 Task: Create a due date automation trigger when advanced on, on the tuesday of the week before a card is due add fields without custom field "Resume" set to a date less than 1 days ago at 11:00 AM.
Action: Mouse moved to (1260, 93)
Screenshot: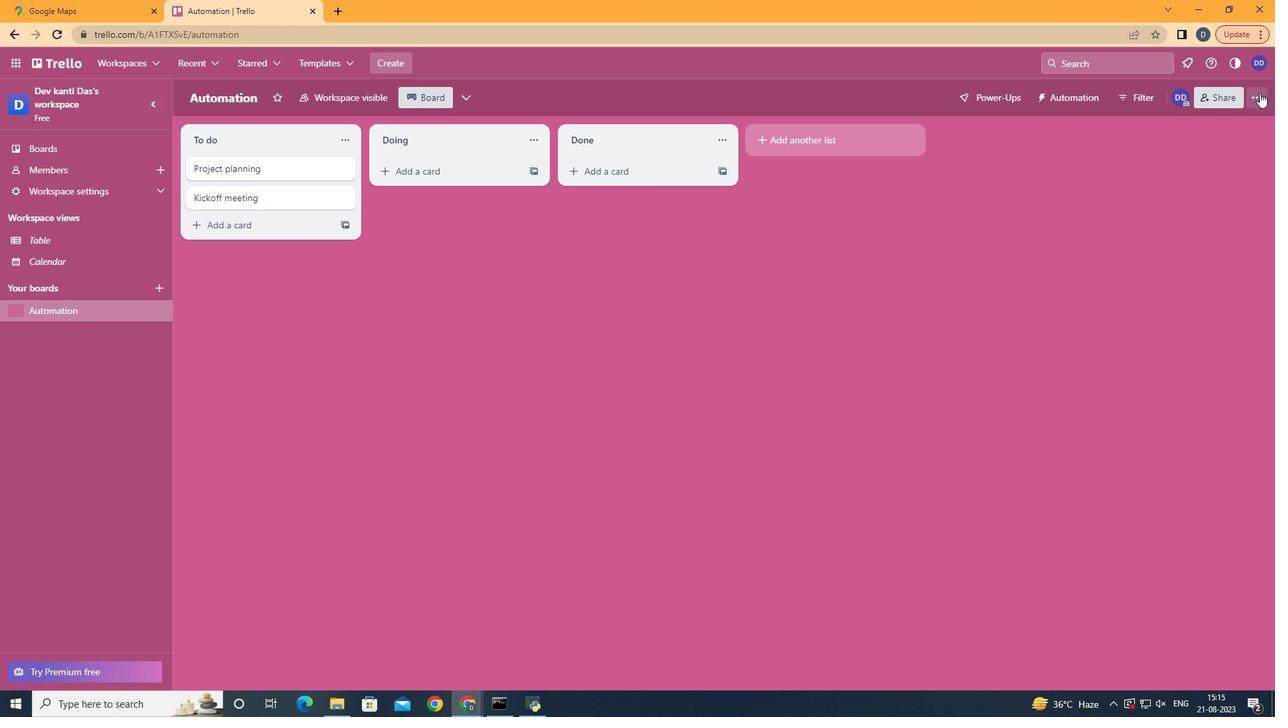 
Action: Mouse pressed left at (1260, 93)
Screenshot: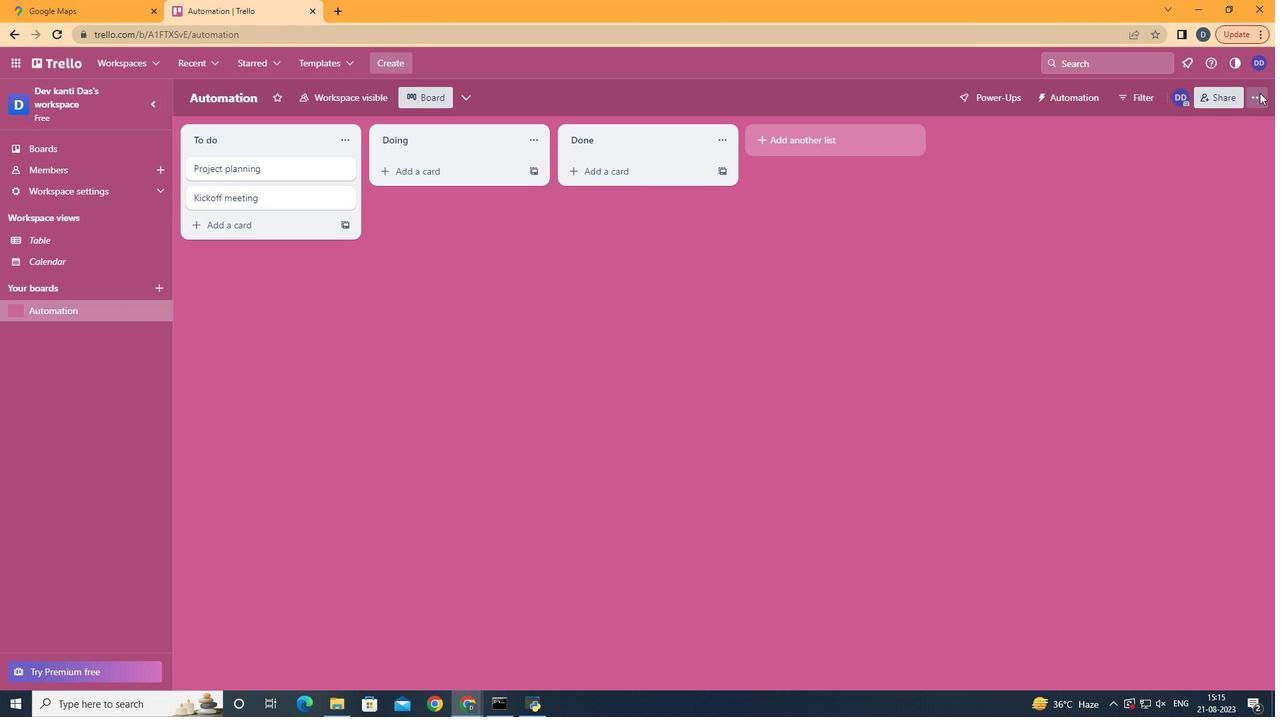 
Action: Mouse moved to (1118, 293)
Screenshot: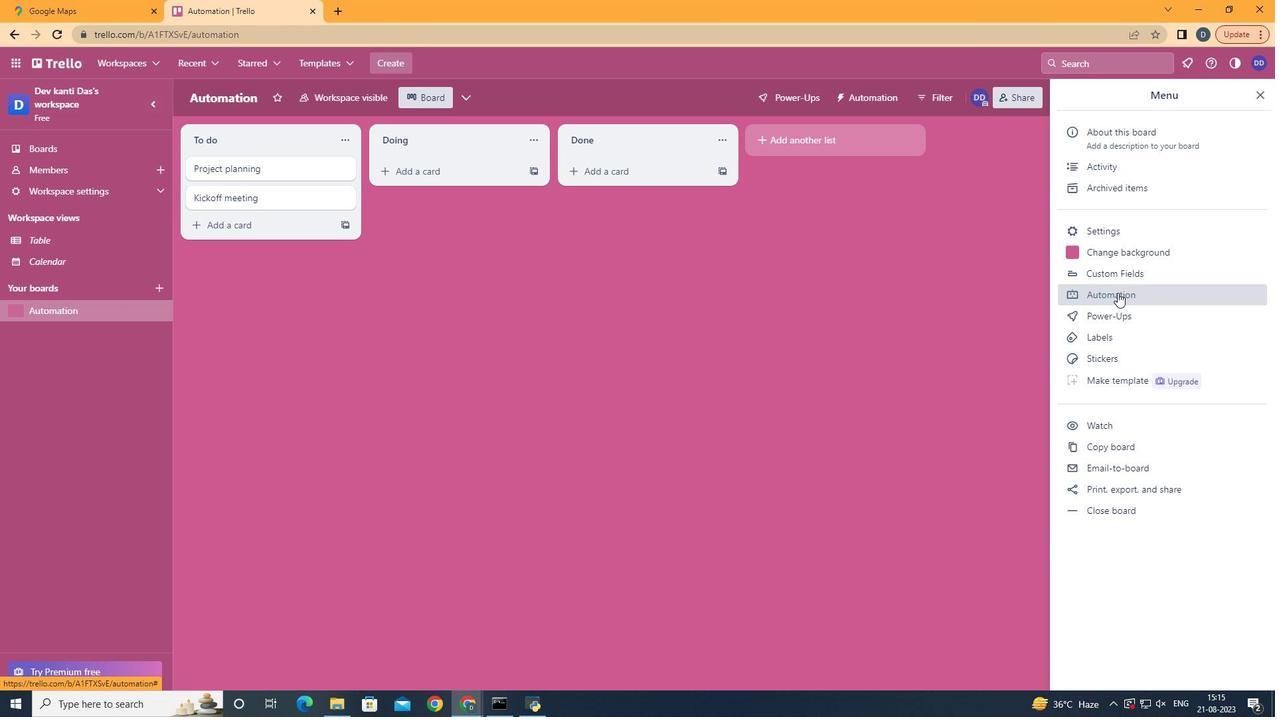 
Action: Mouse pressed left at (1118, 293)
Screenshot: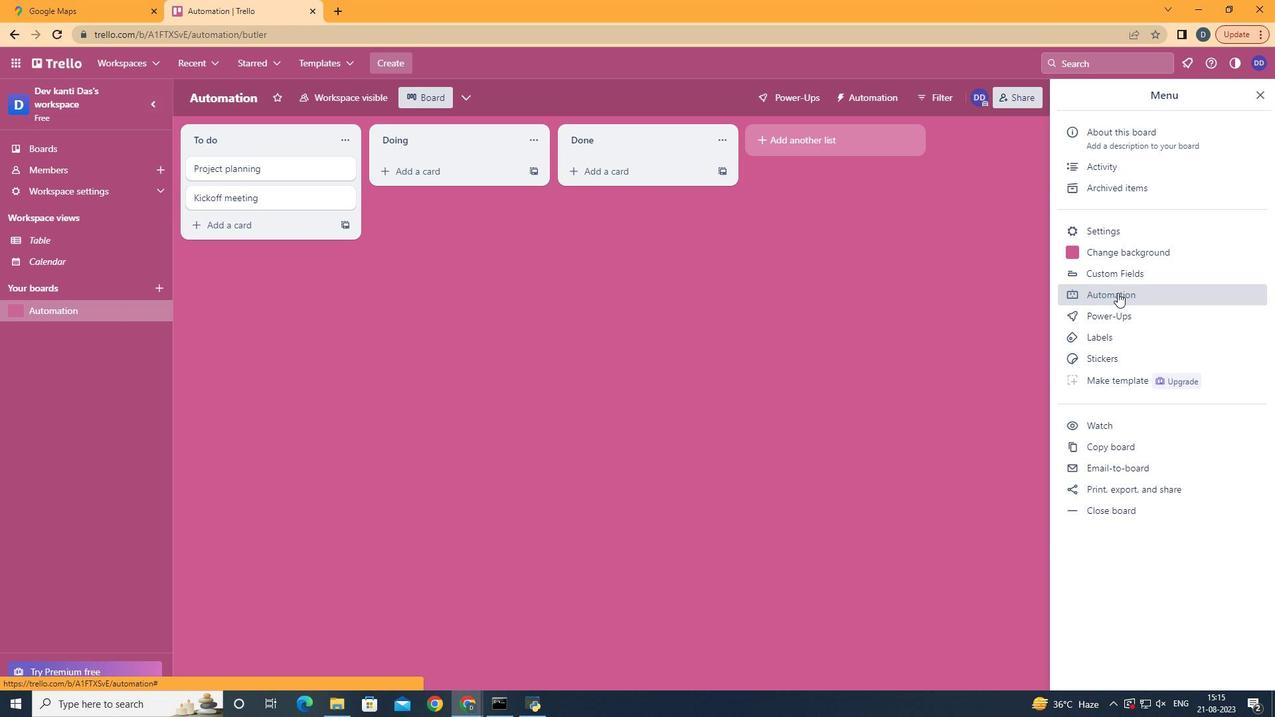 
Action: Mouse moved to (247, 267)
Screenshot: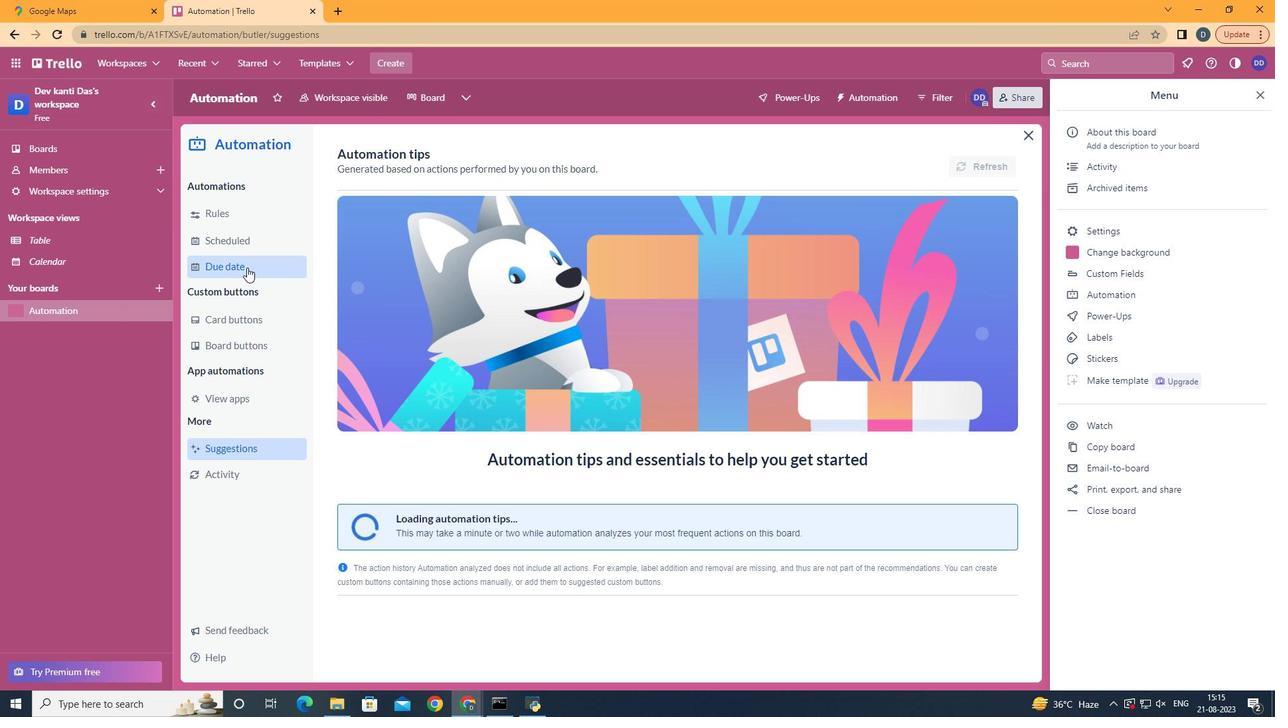 
Action: Mouse pressed left at (247, 267)
Screenshot: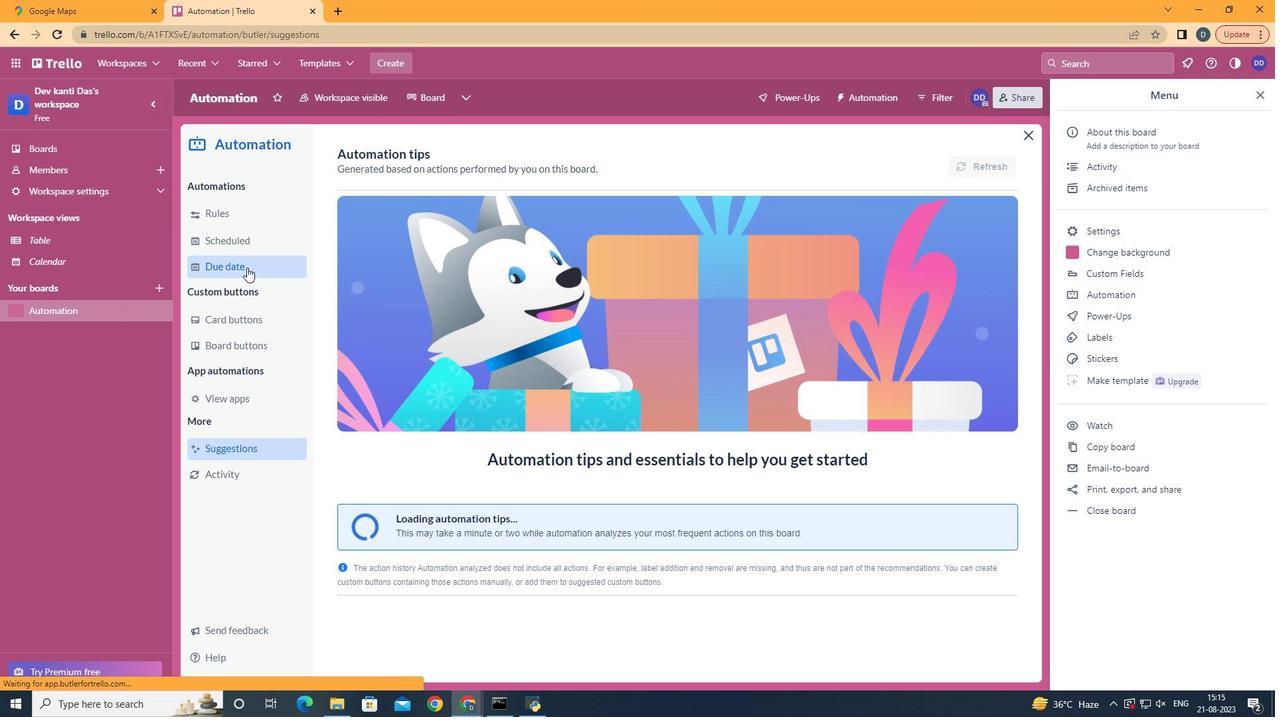 
Action: Mouse moved to (944, 162)
Screenshot: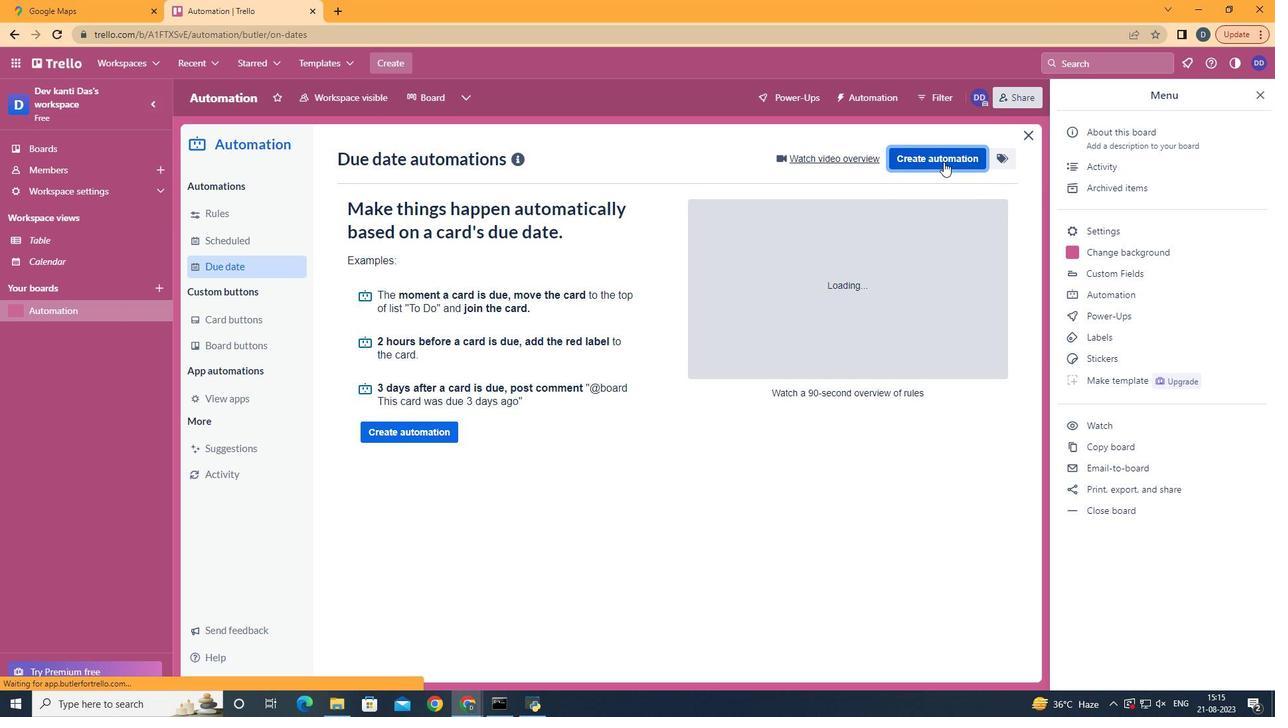 
Action: Mouse pressed left at (944, 162)
Screenshot: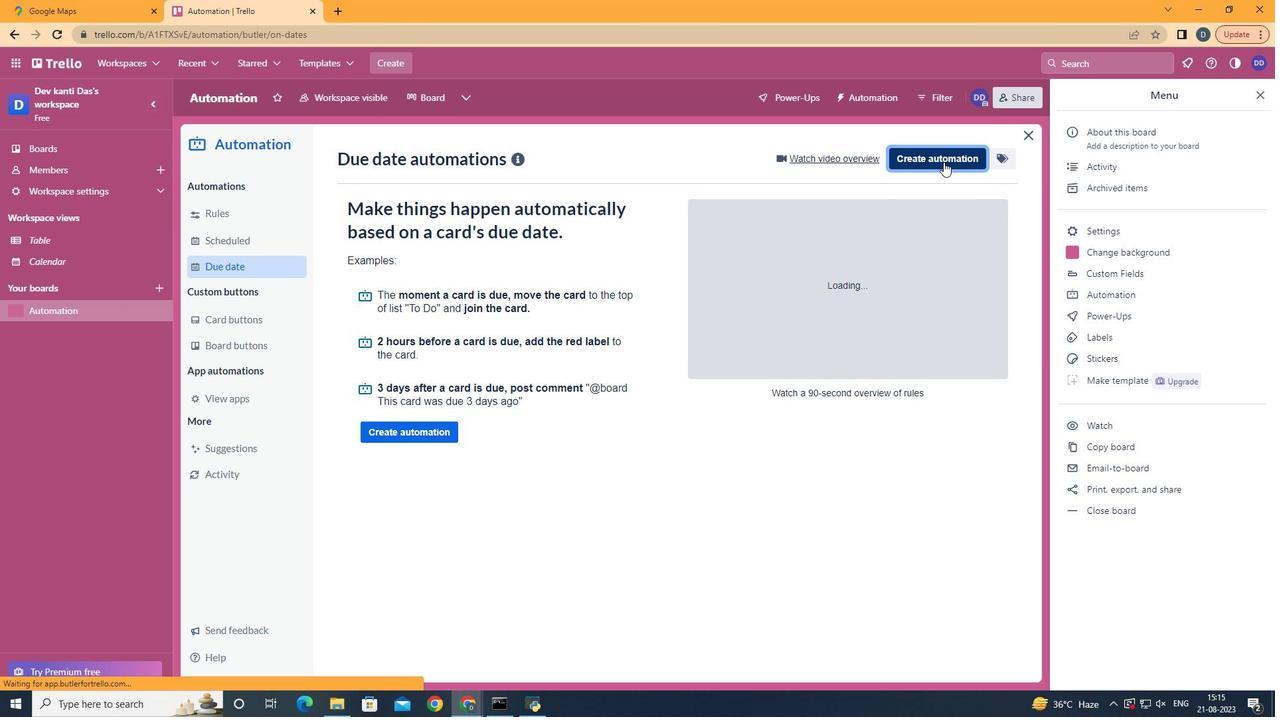 
Action: Mouse moved to (736, 290)
Screenshot: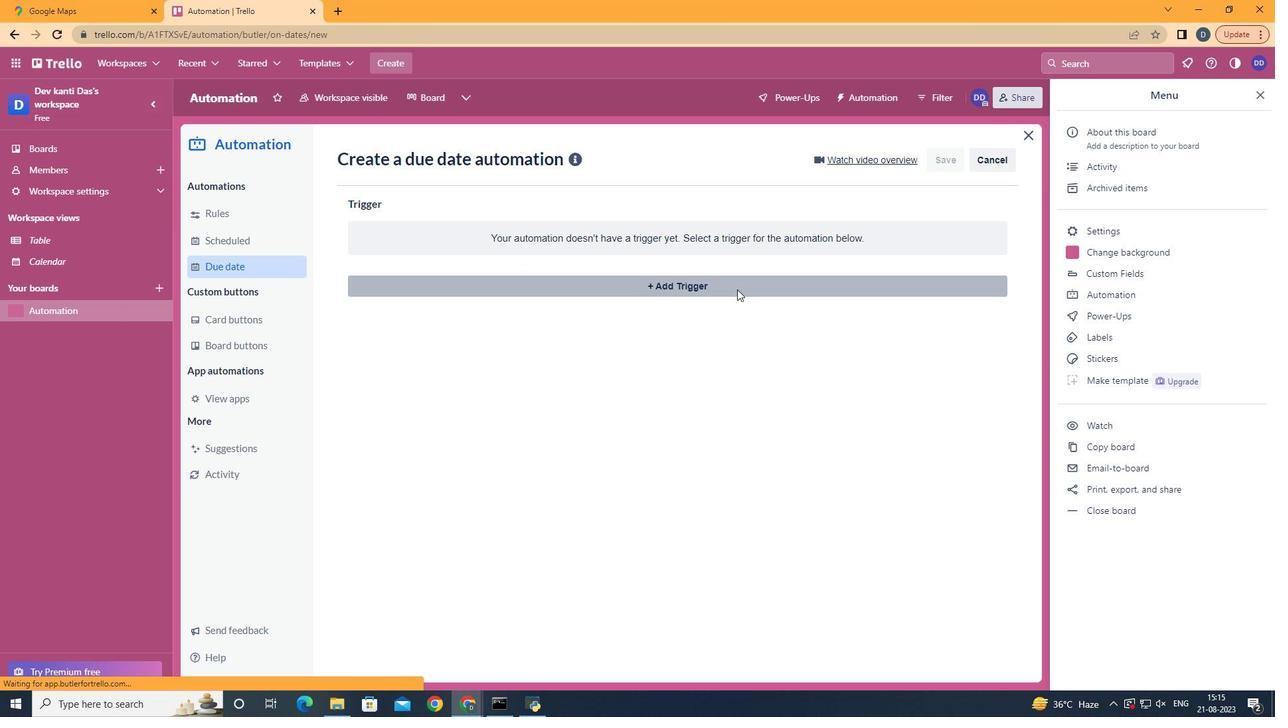 
Action: Mouse pressed left at (736, 290)
Screenshot: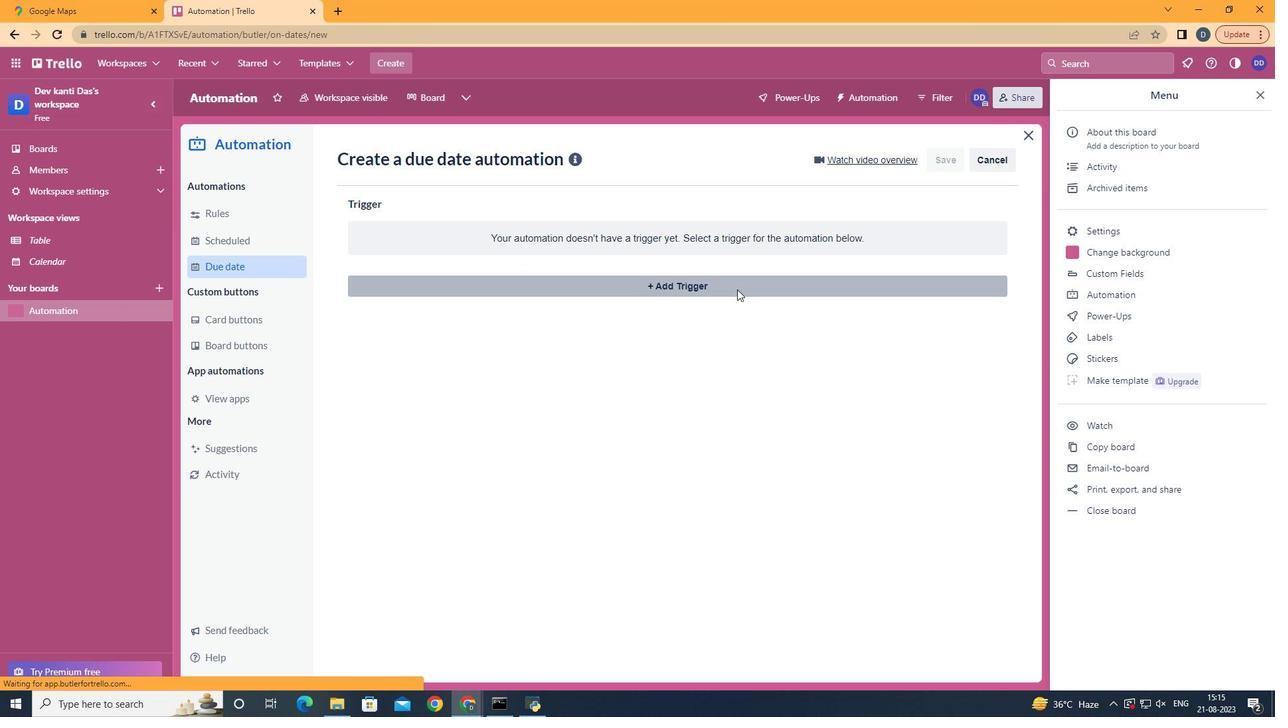 
Action: Mouse moved to (434, 376)
Screenshot: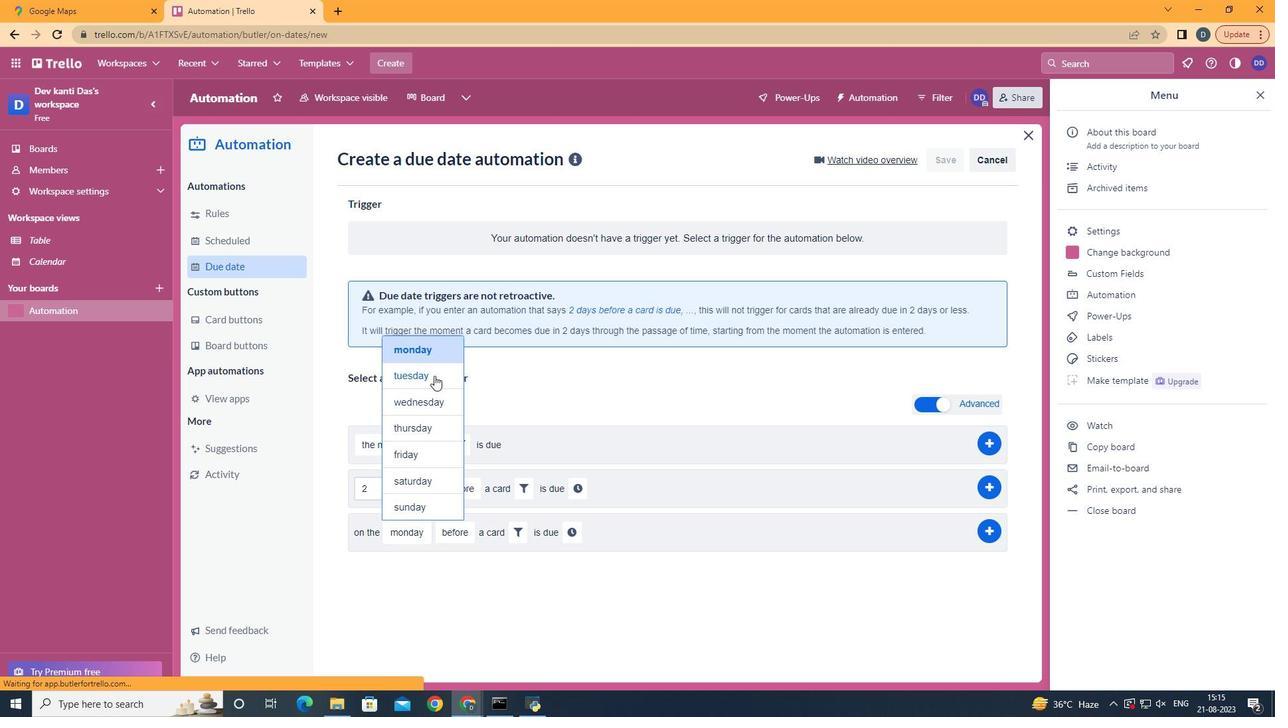 
Action: Mouse pressed left at (434, 376)
Screenshot: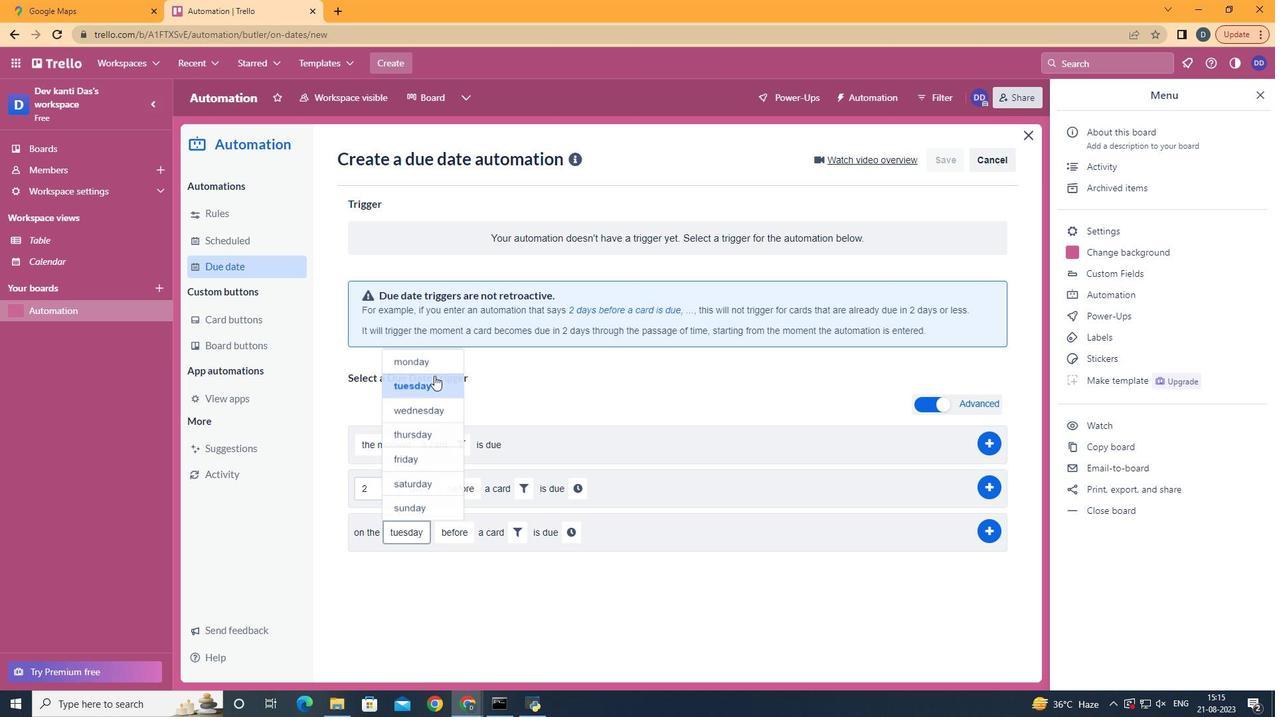 
Action: Mouse moved to (512, 637)
Screenshot: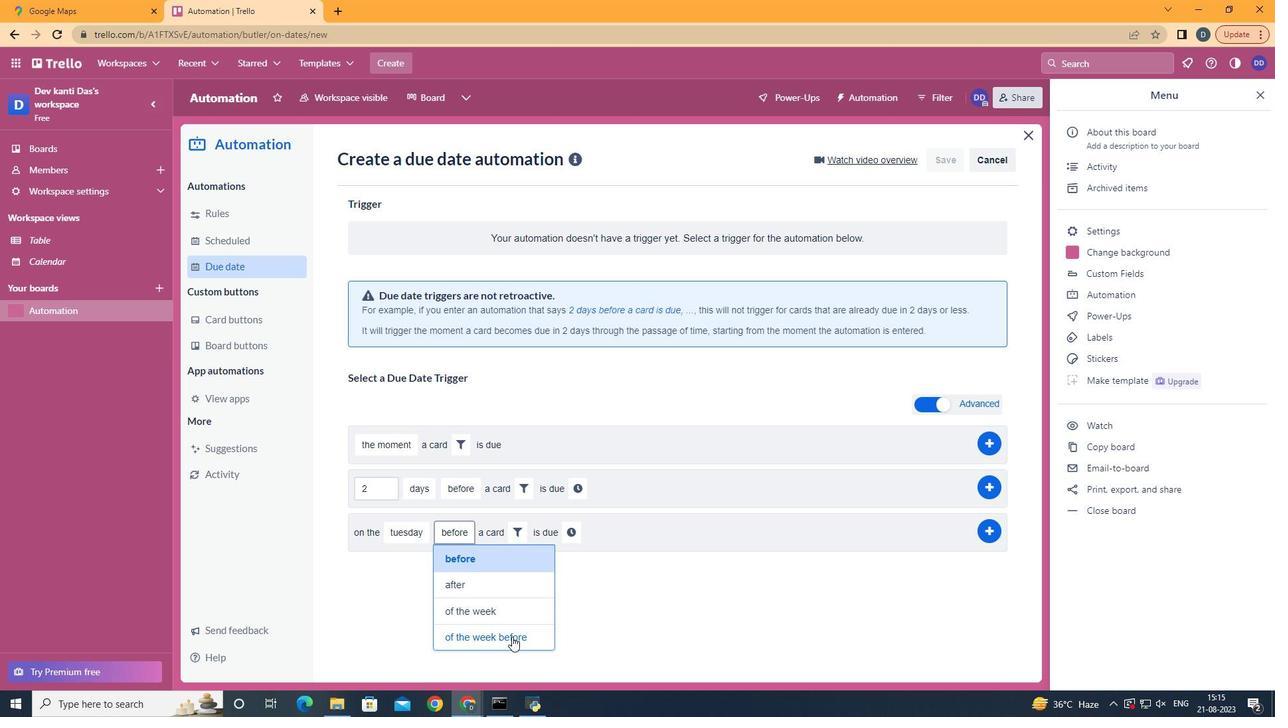 
Action: Mouse pressed left at (512, 637)
Screenshot: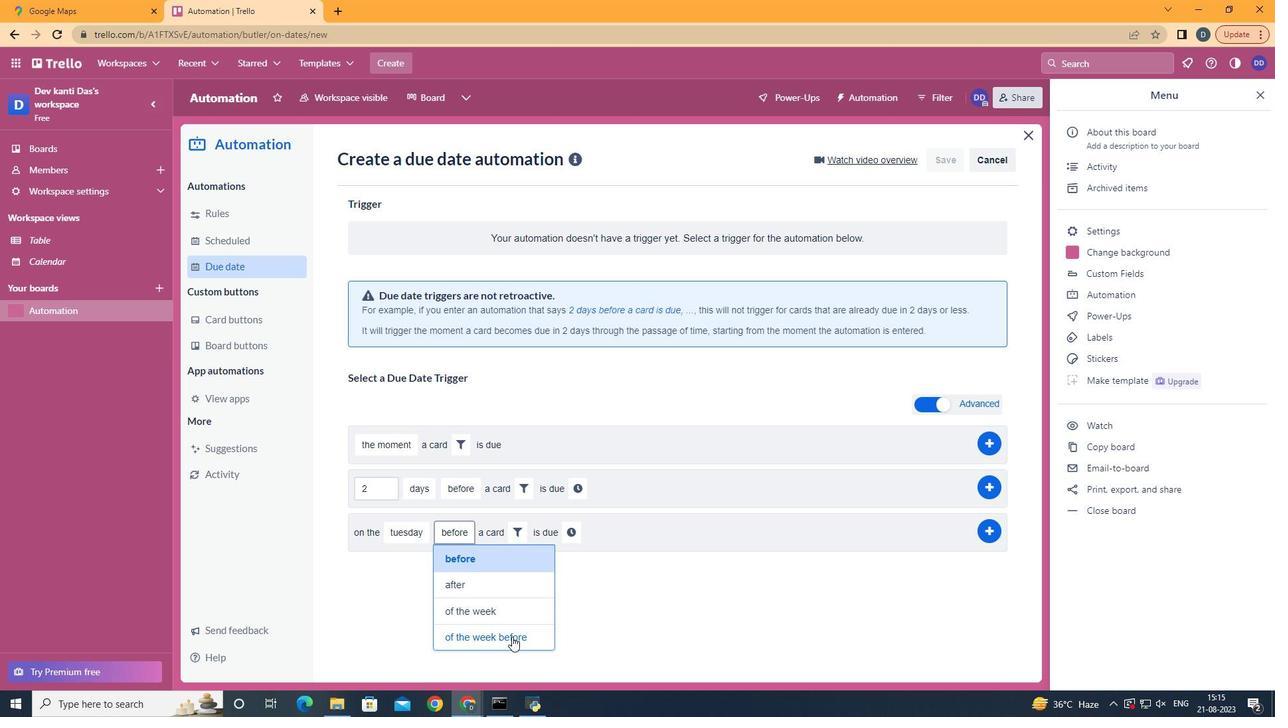 
Action: Mouse moved to (574, 534)
Screenshot: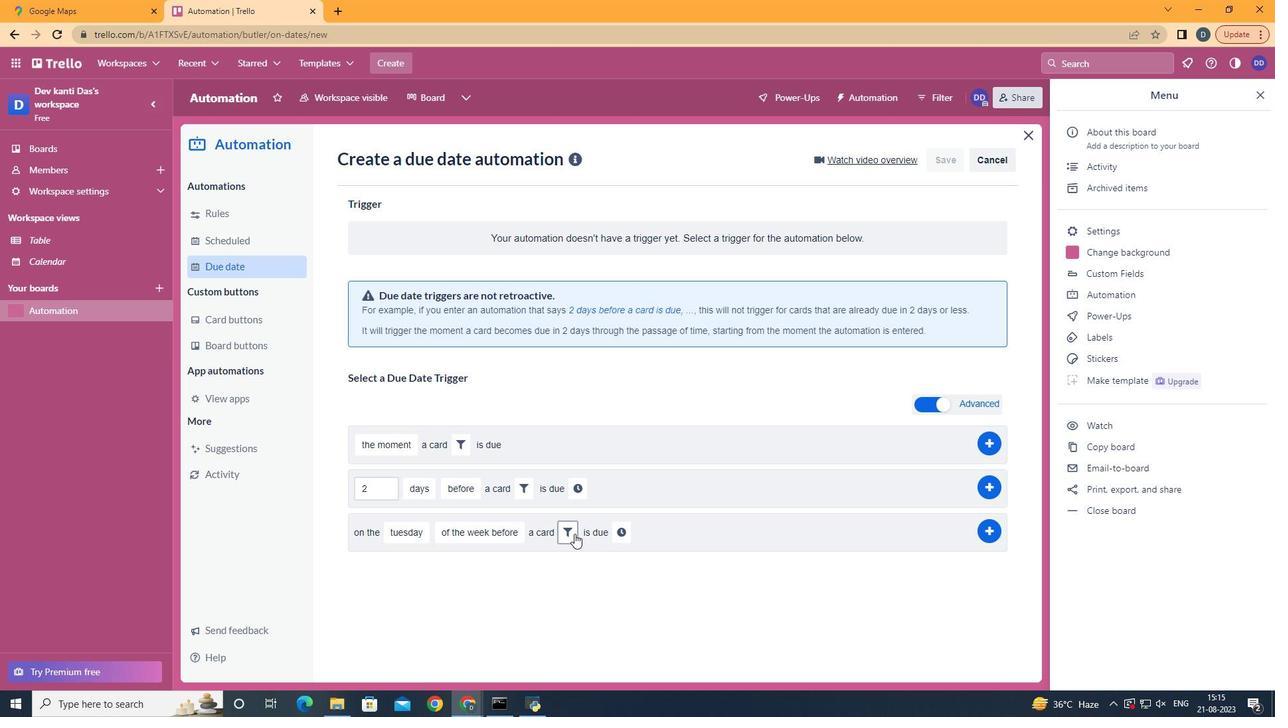 
Action: Mouse pressed left at (574, 534)
Screenshot: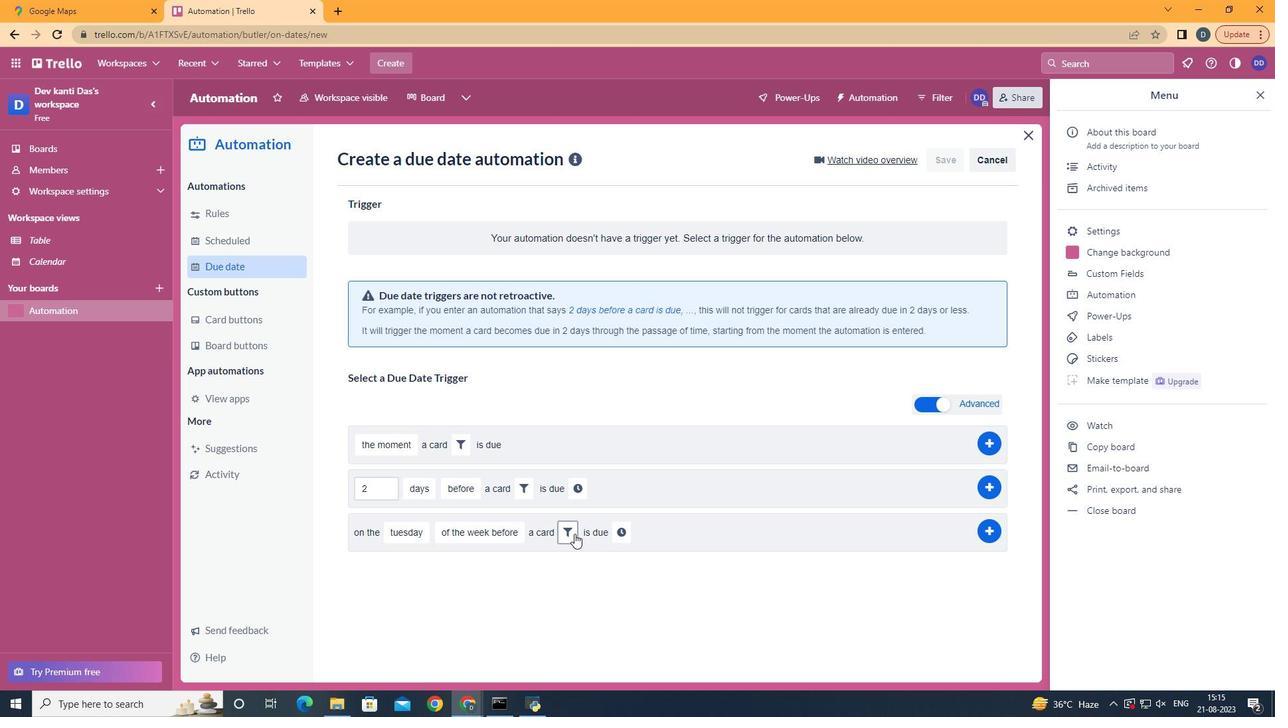 
Action: Mouse moved to (791, 576)
Screenshot: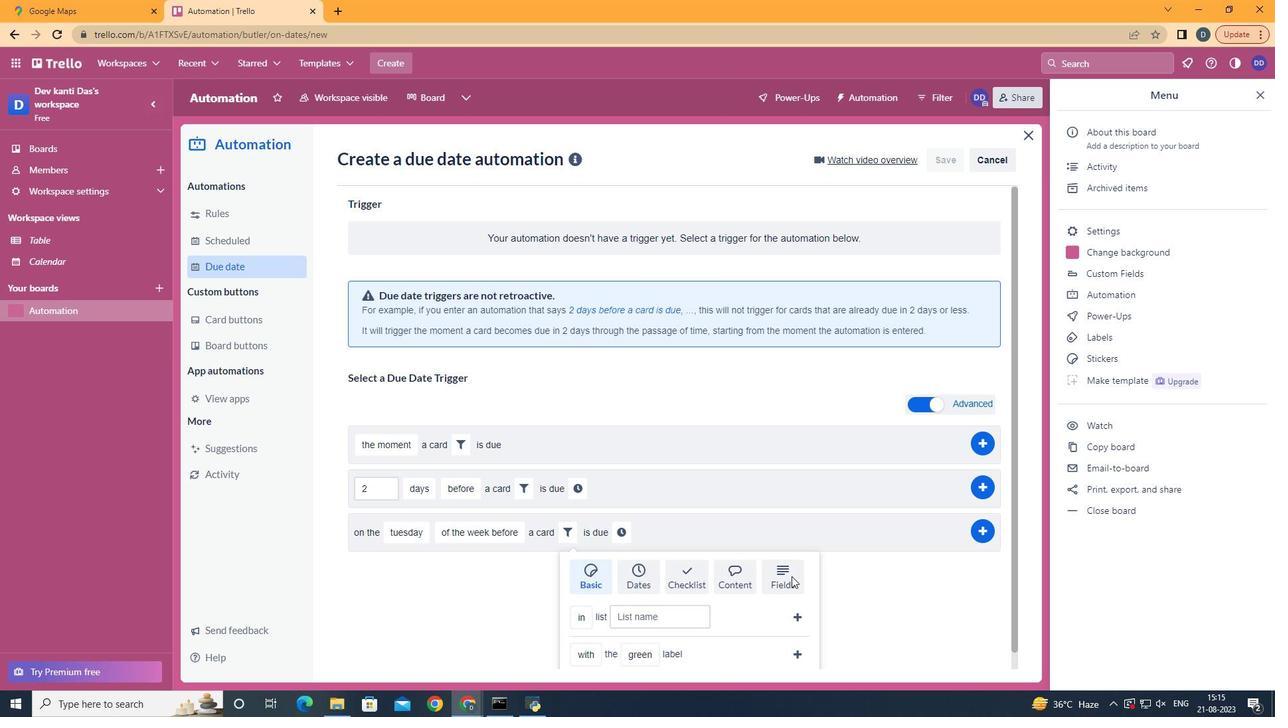 
Action: Mouse pressed left at (791, 576)
Screenshot: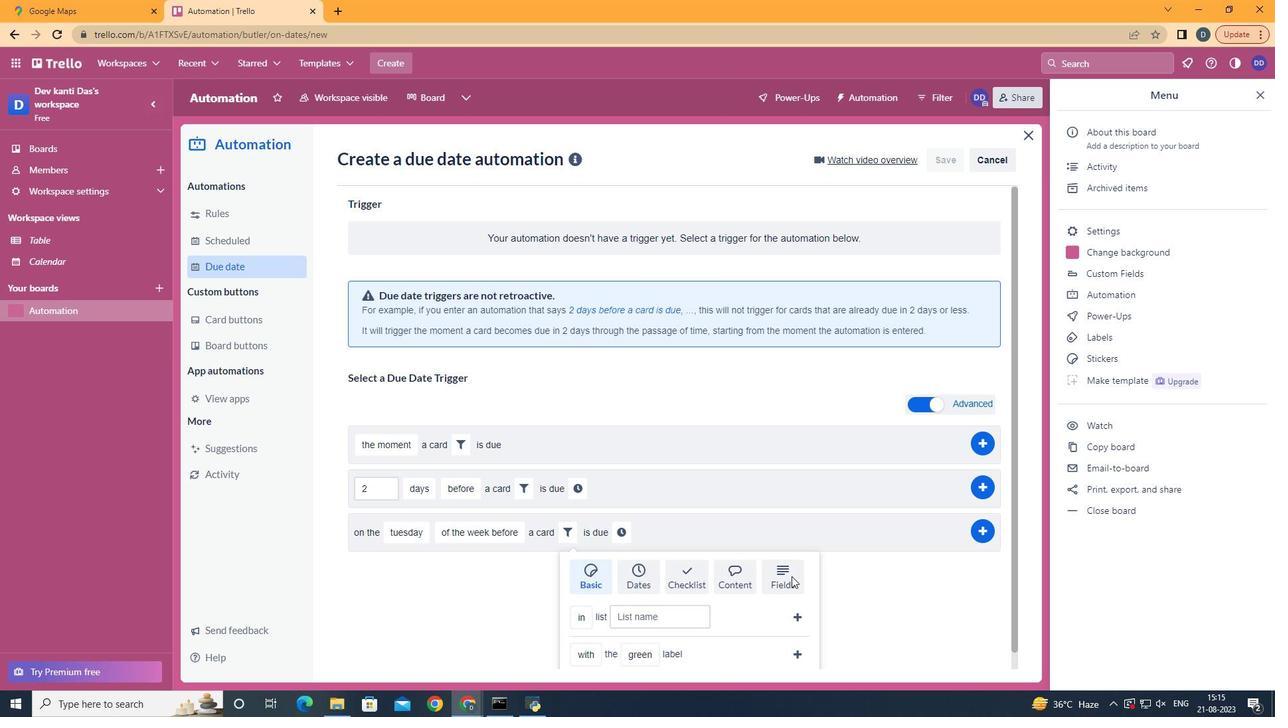 
Action: Mouse scrolled (791, 576) with delta (0, 0)
Screenshot: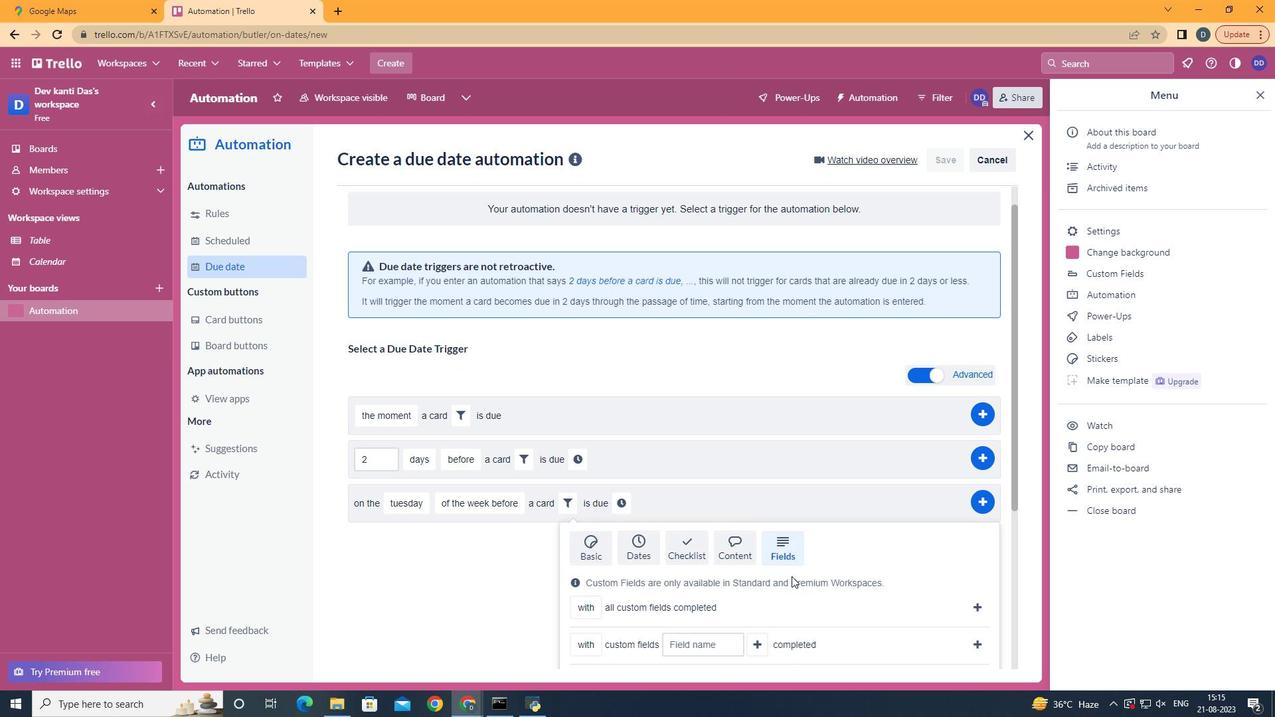 
Action: Mouse scrolled (791, 576) with delta (0, 0)
Screenshot: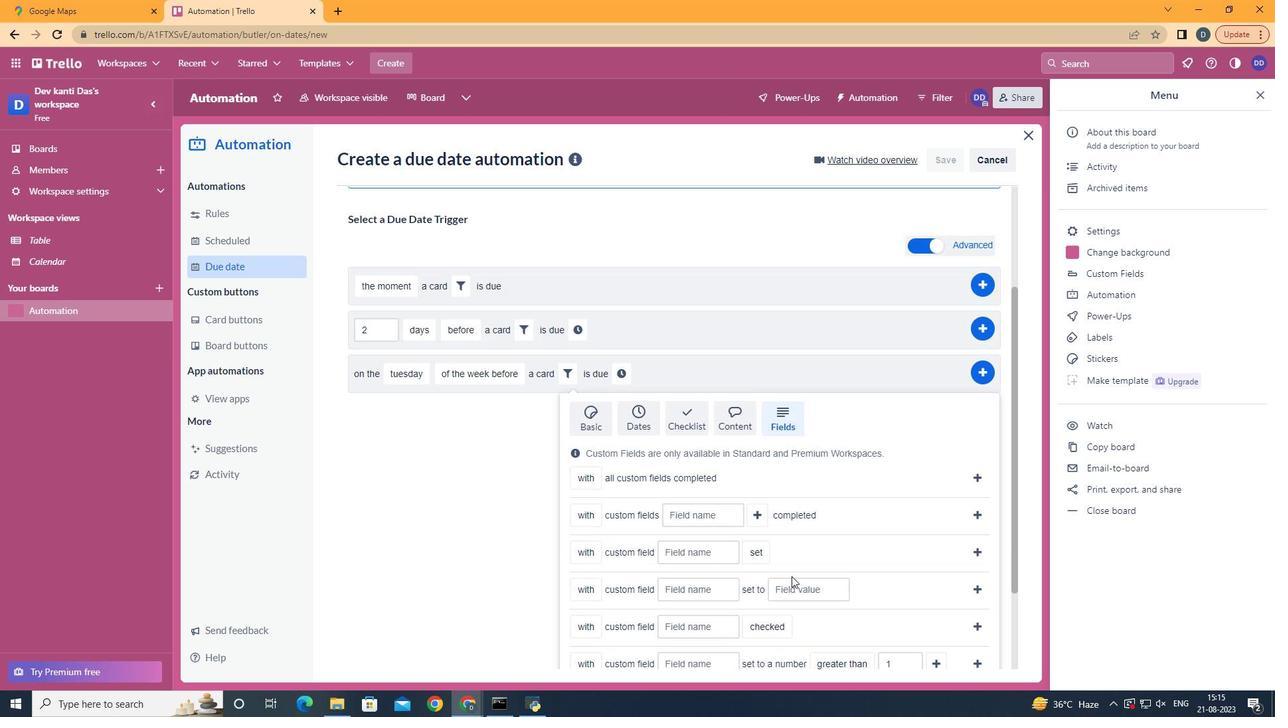 
Action: Mouse scrolled (791, 576) with delta (0, 0)
Screenshot: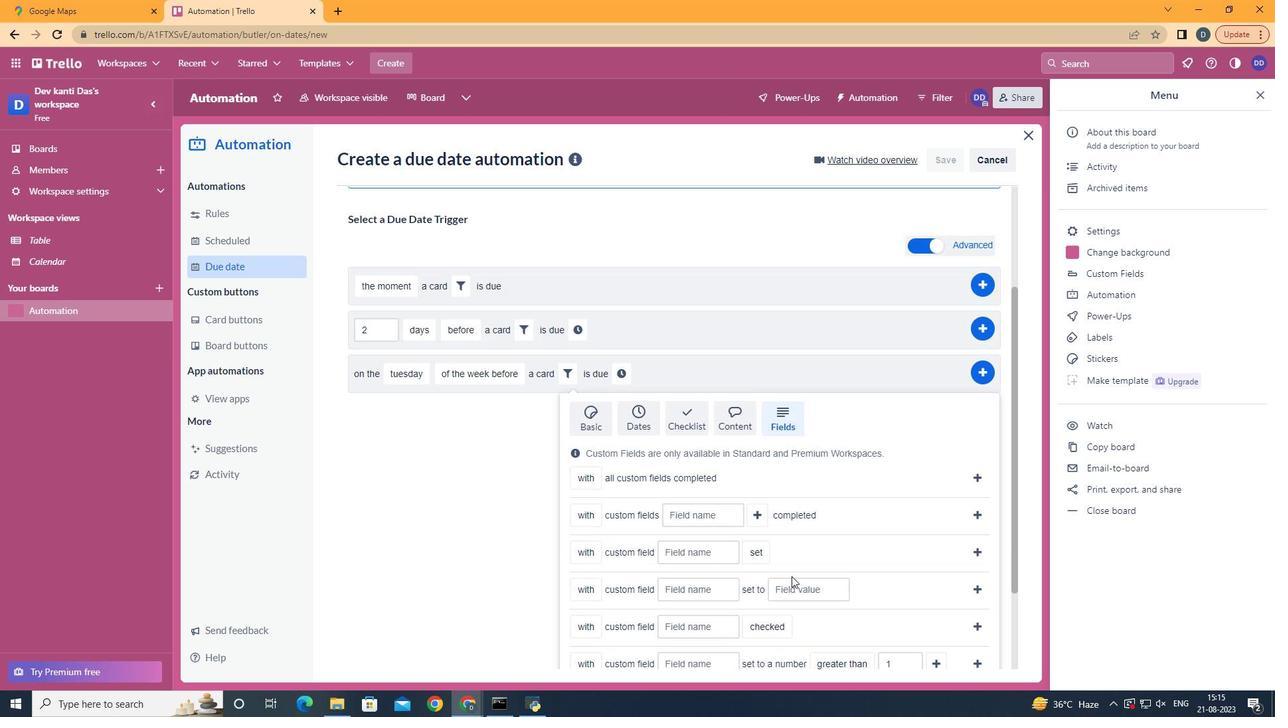 
Action: Mouse scrolled (791, 576) with delta (0, 0)
Screenshot: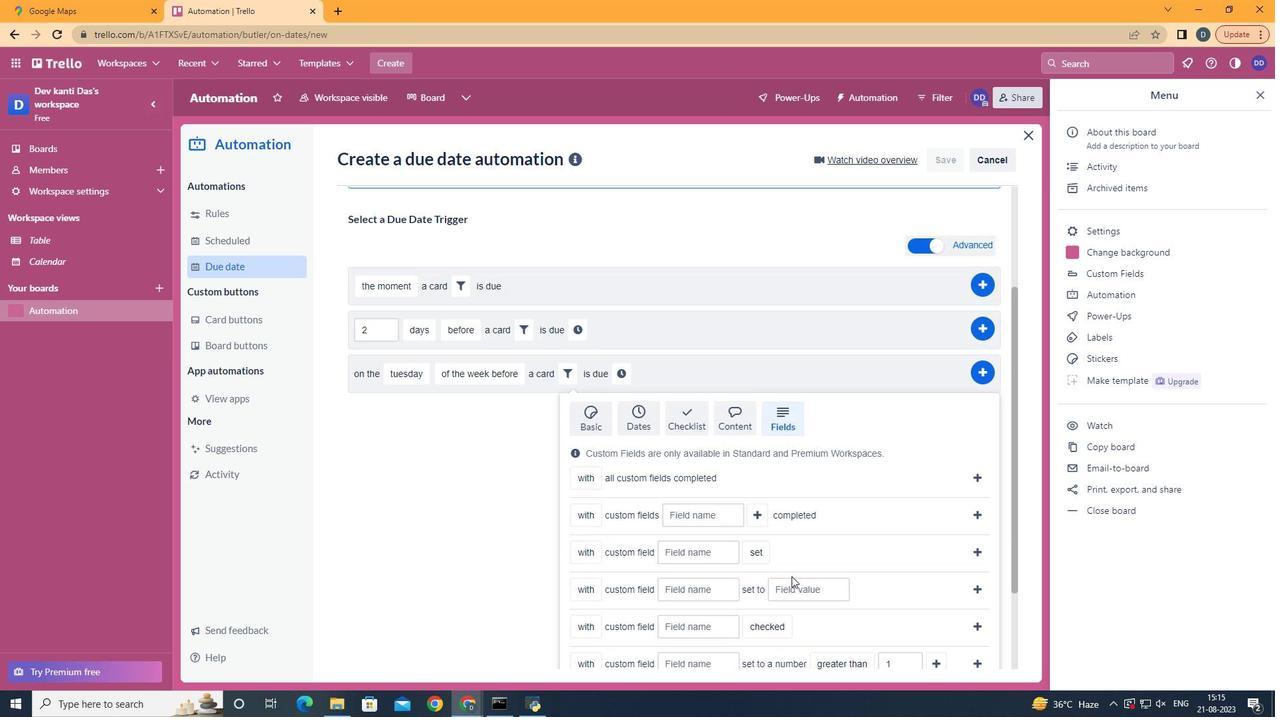 
Action: Mouse scrolled (791, 576) with delta (0, 0)
Screenshot: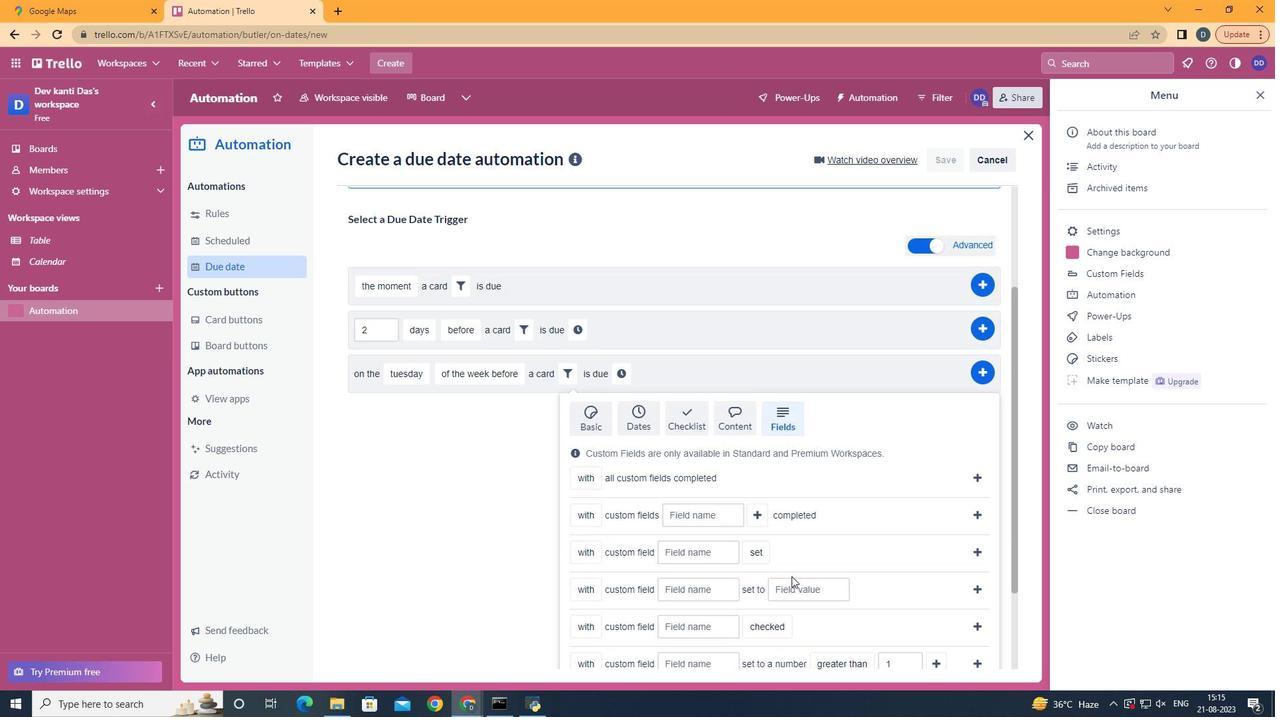 
Action: Mouse moved to (608, 587)
Screenshot: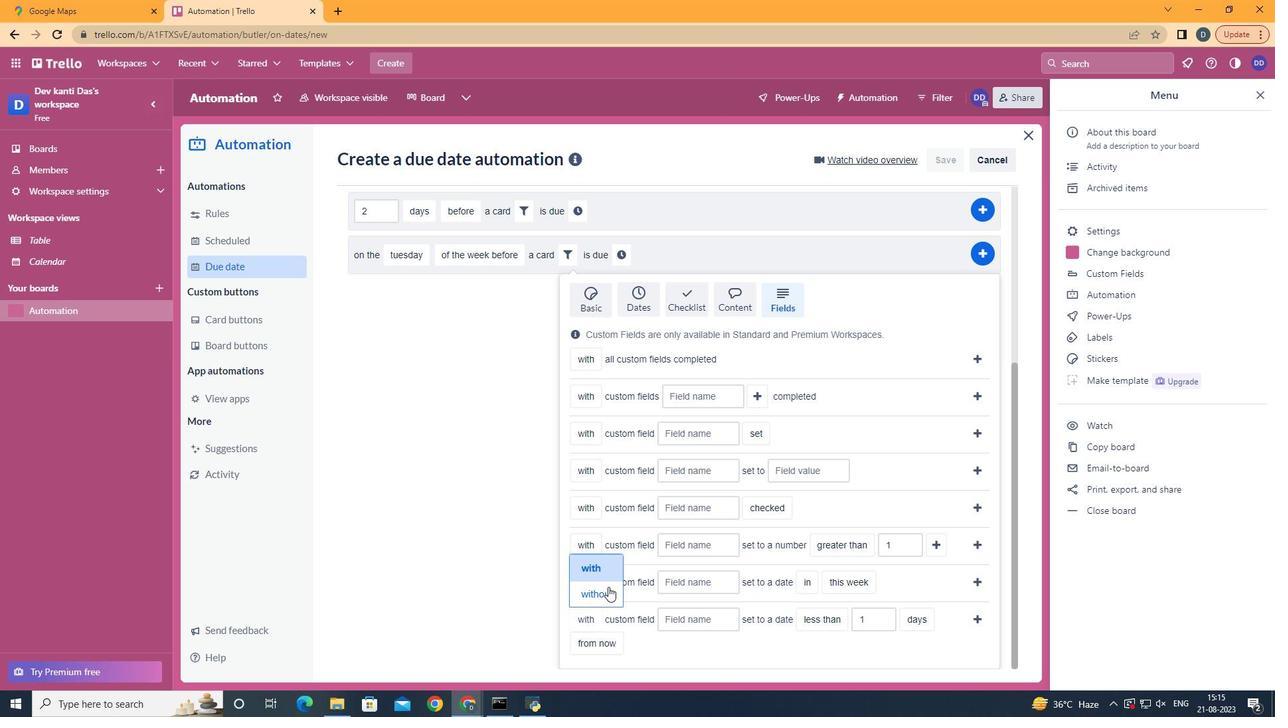 
Action: Mouse pressed left at (608, 587)
Screenshot: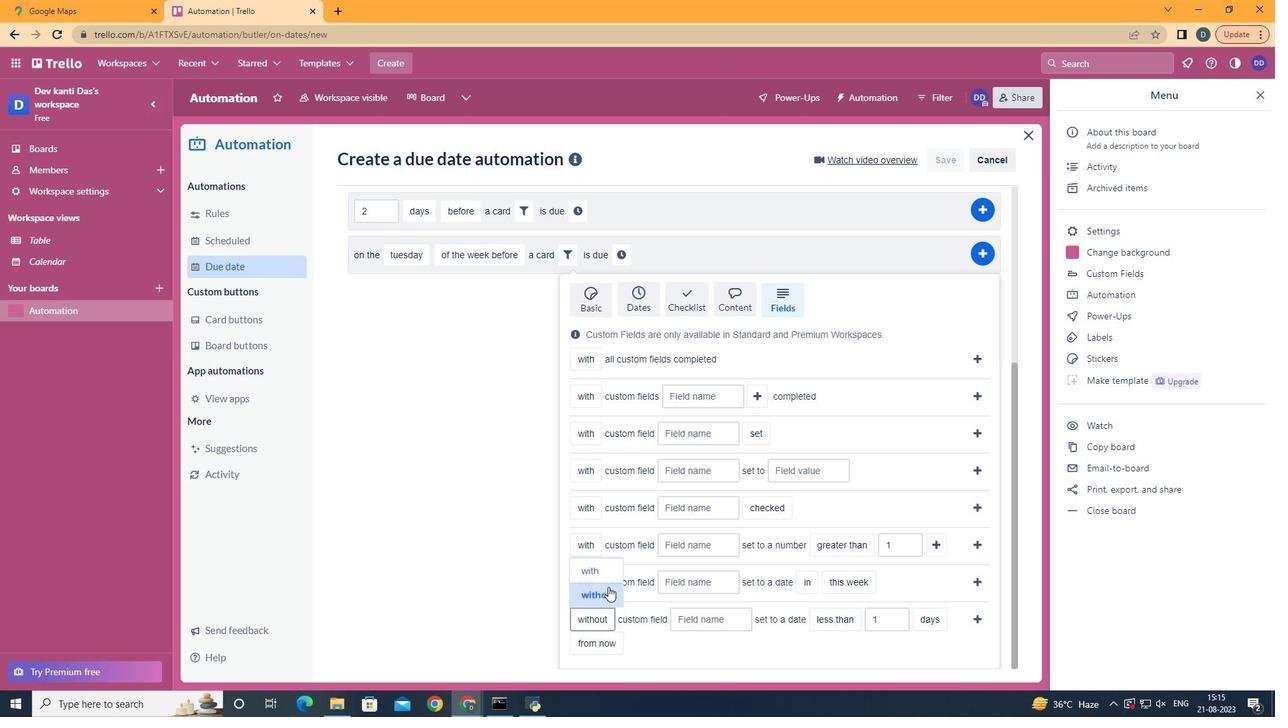
Action: Mouse moved to (718, 615)
Screenshot: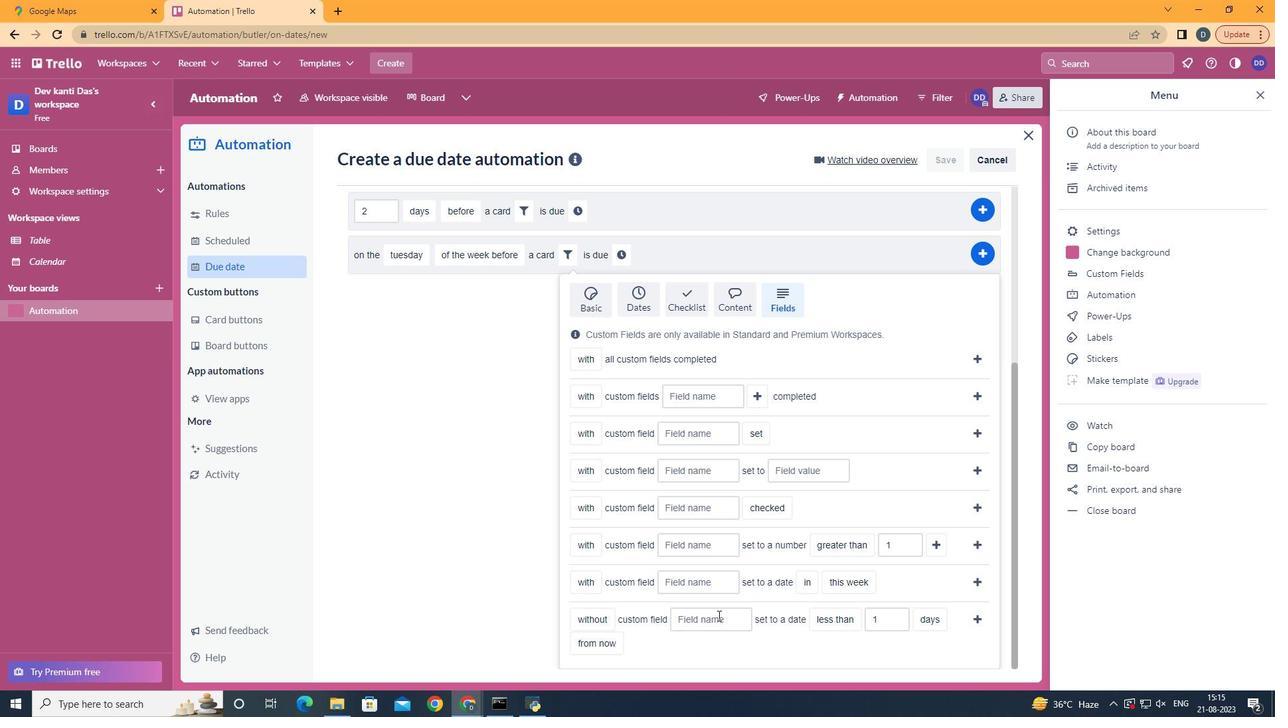 
Action: Mouse pressed left at (718, 615)
Screenshot: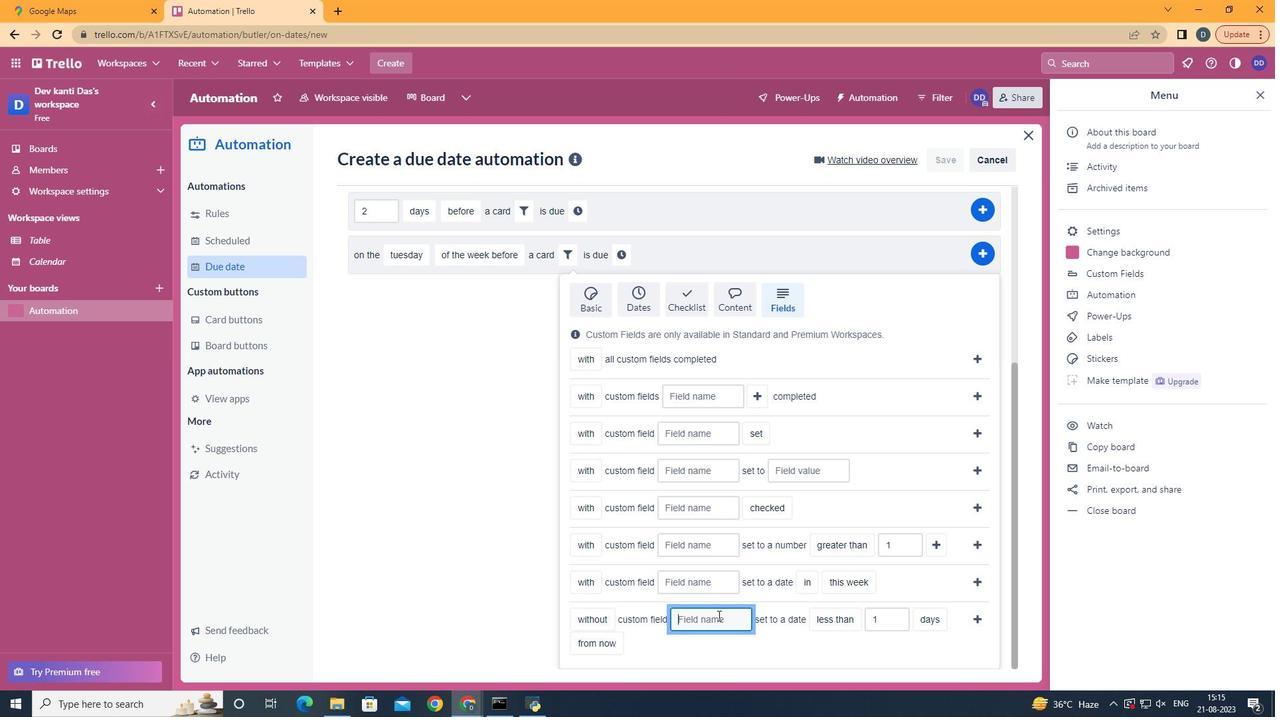 
Action: Mouse moved to (683, 633)
Screenshot: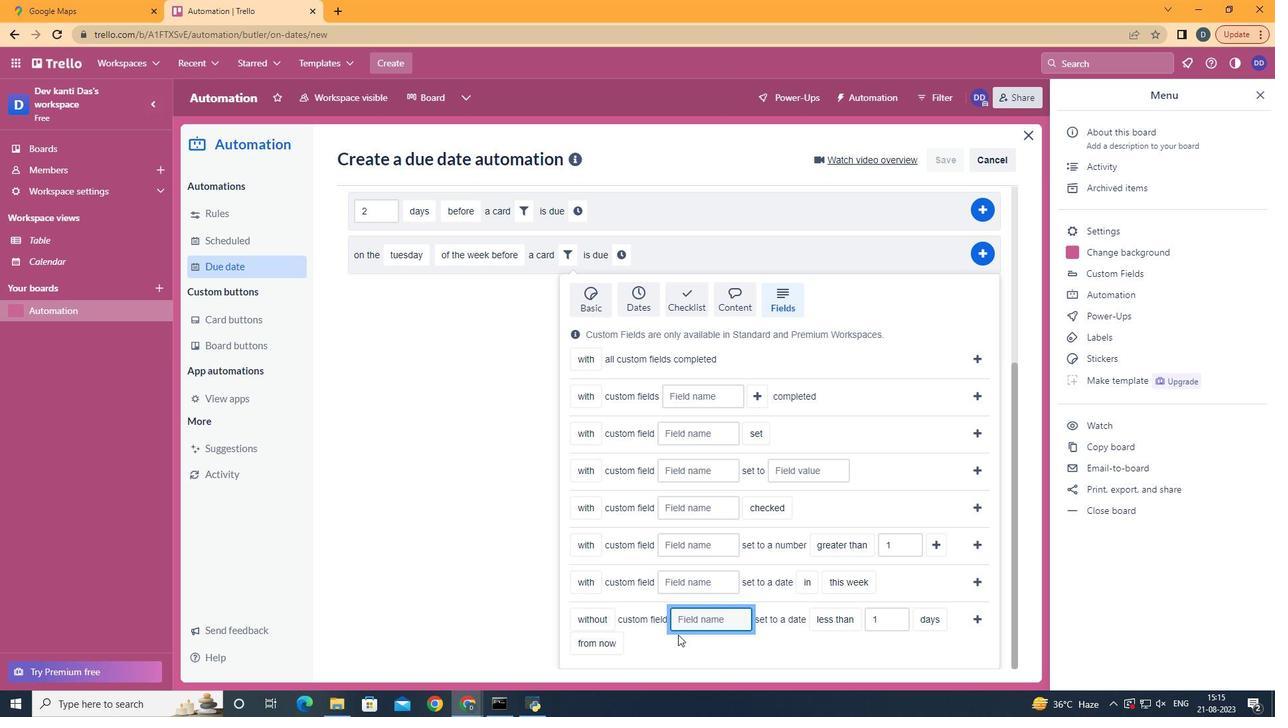 
Action: Key pressed <Key.shift>
Screenshot: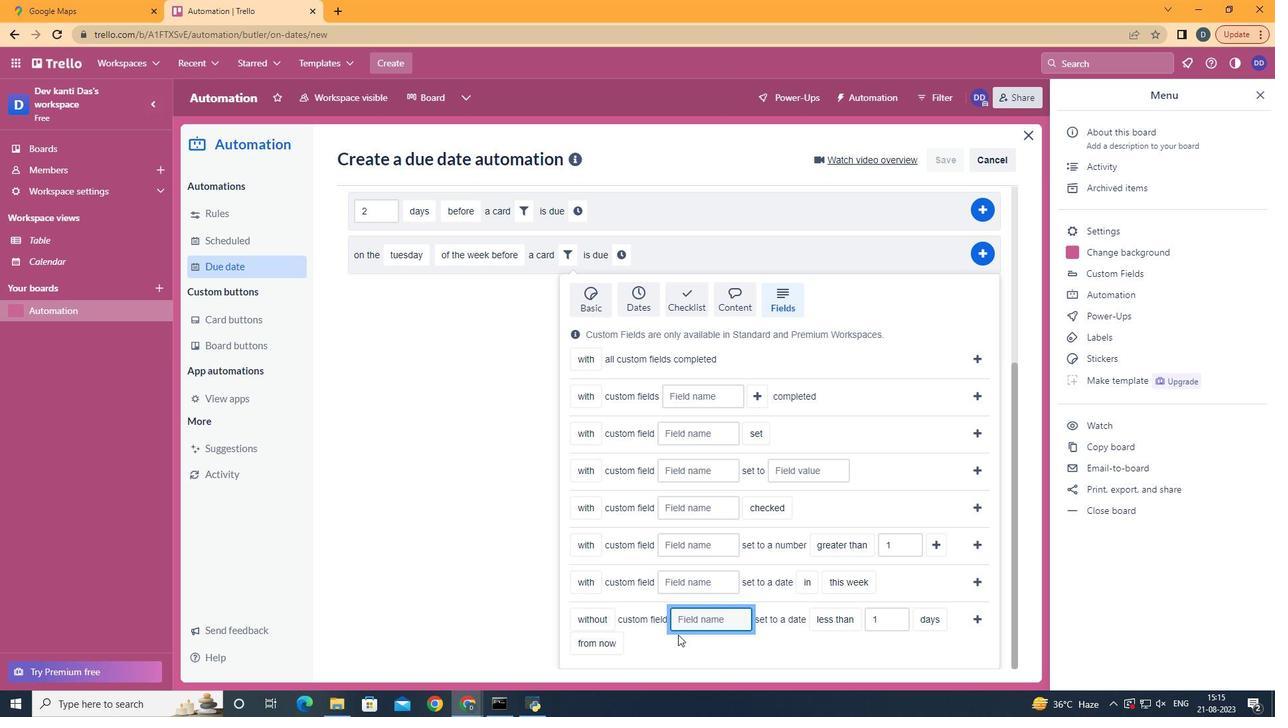 
Action: Mouse moved to (678, 635)
Screenshot: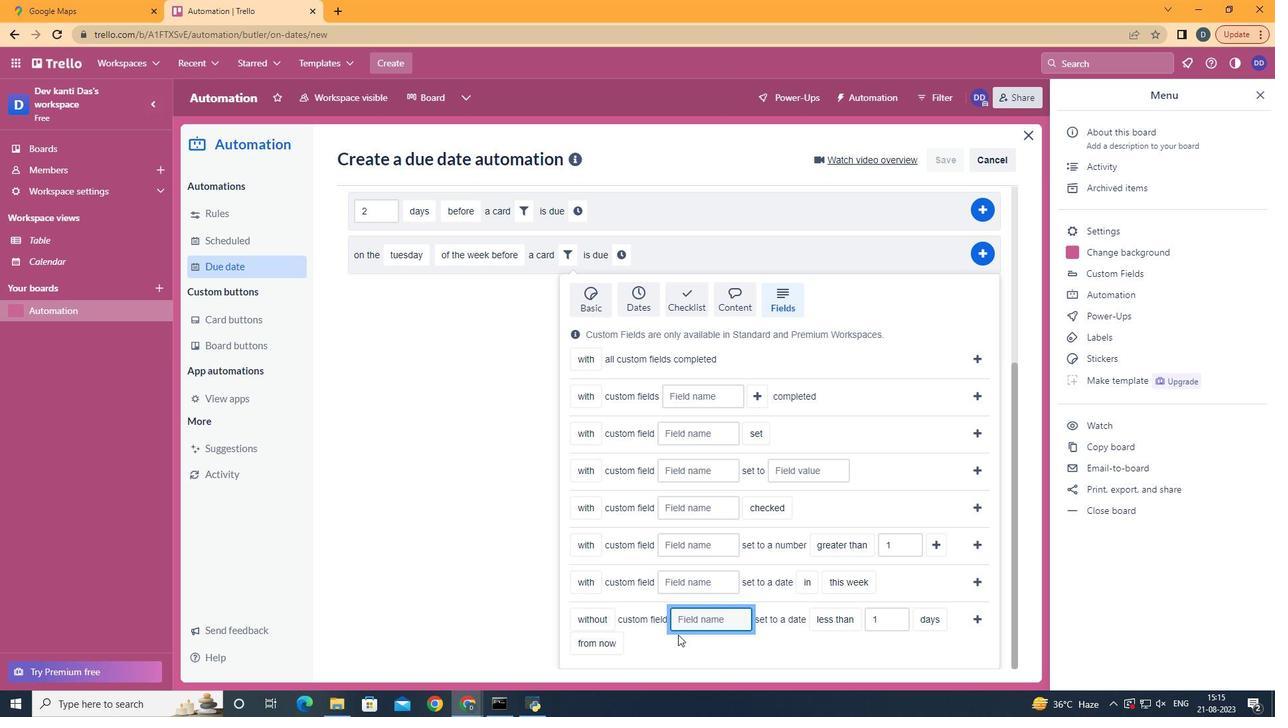 
Action: Key pressed <Key.shift><Key.shift>Resume
Screenshot: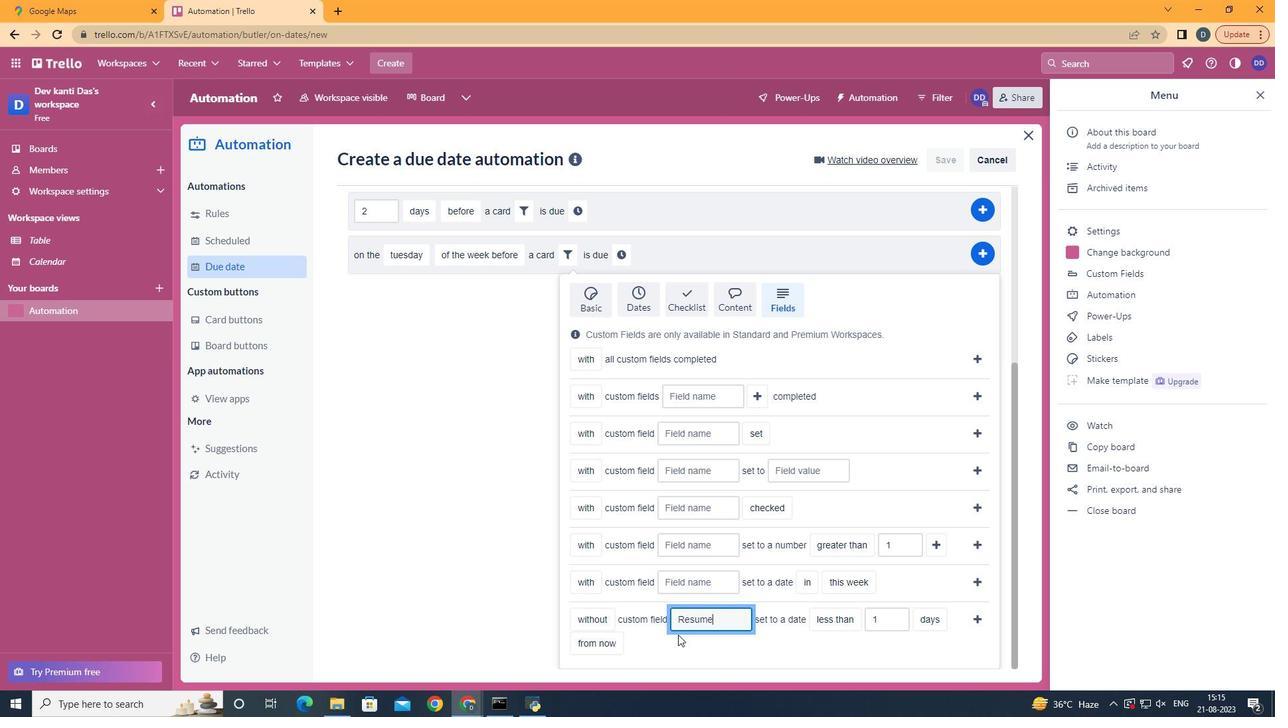 
Action: Mouse moved to (599, 622)
Screenshot: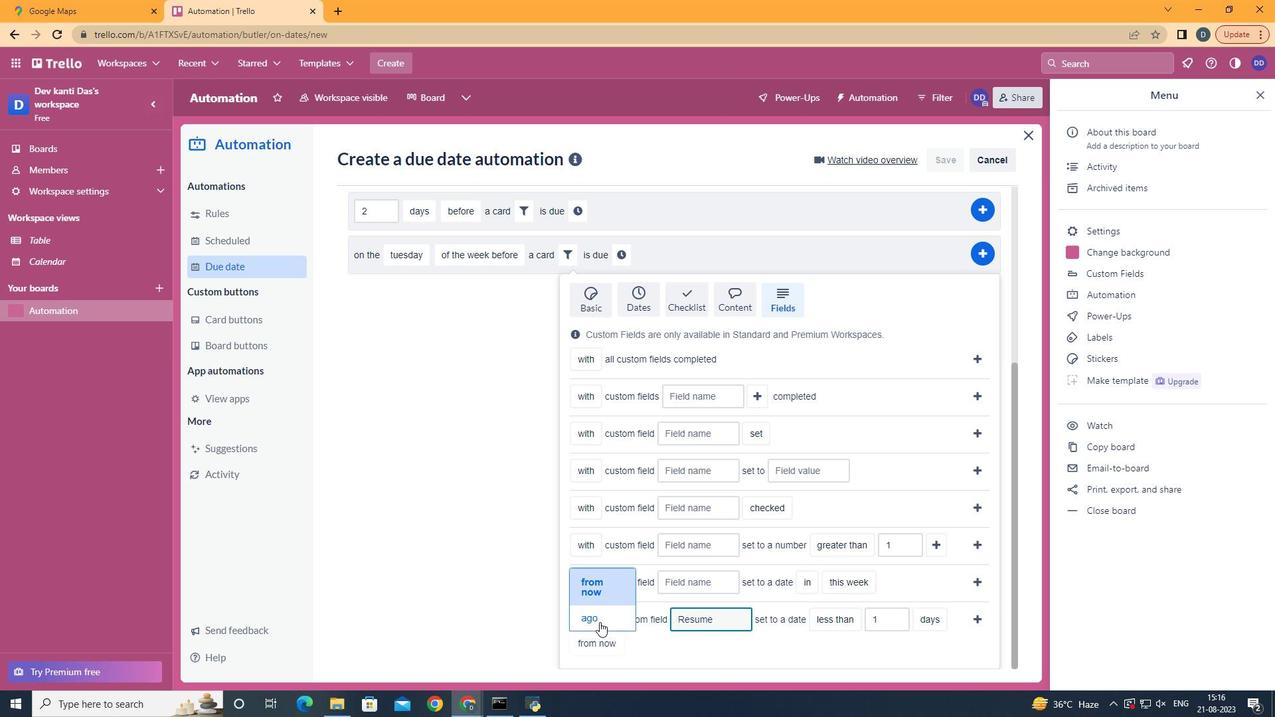 
Action: Mouse pressed left at (599, 622)
Screenshot: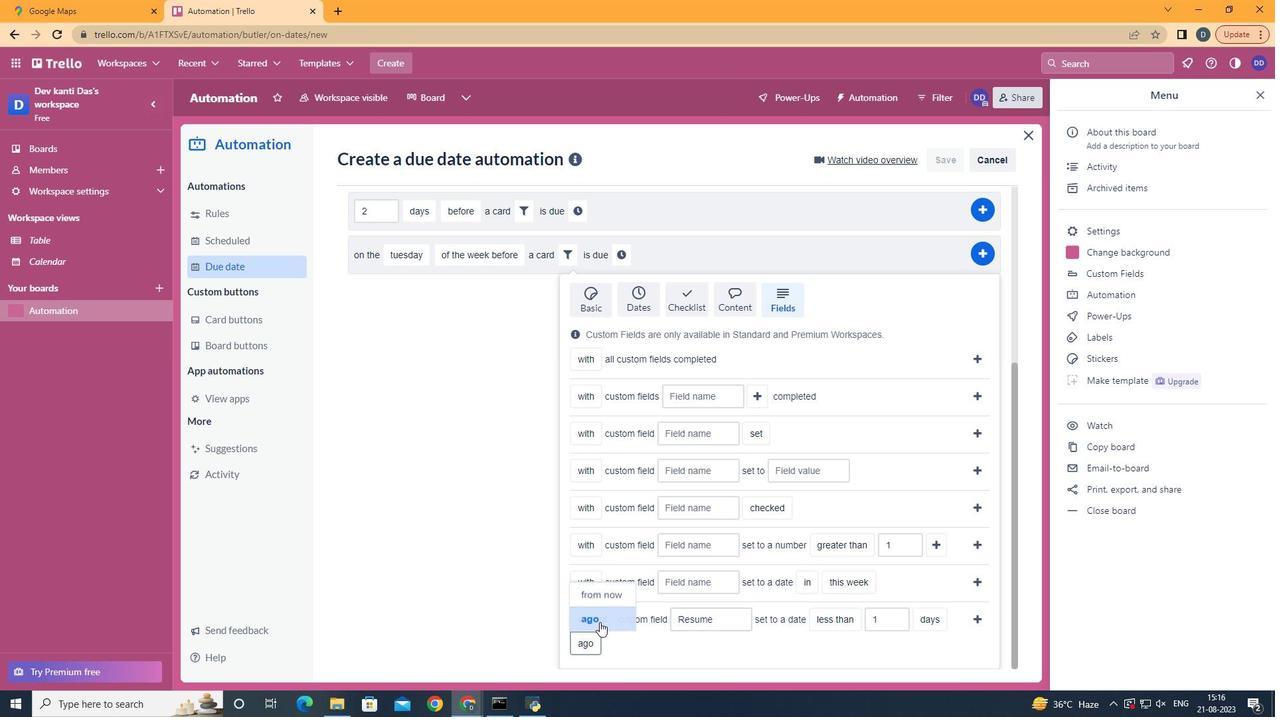 
Action: Mouse moved to (978, 616)
Screenshot: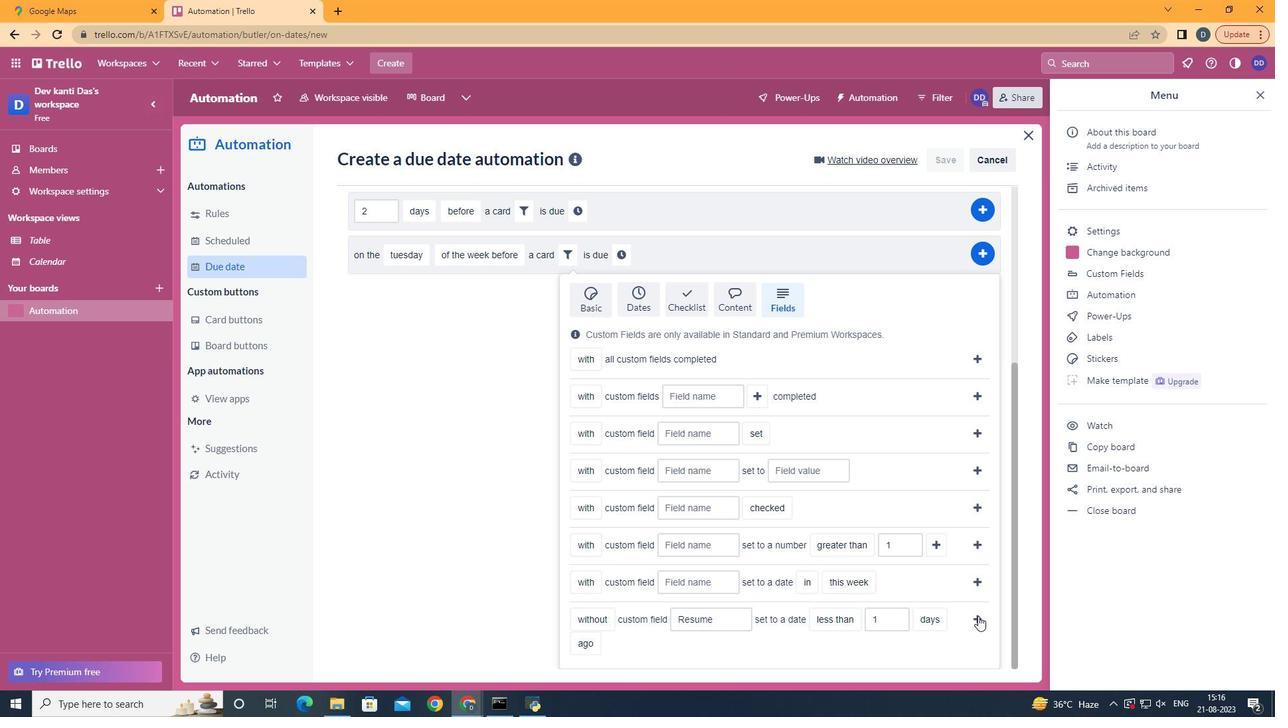 
Action: Mouse pressed left at (978, 616)
Screenshot: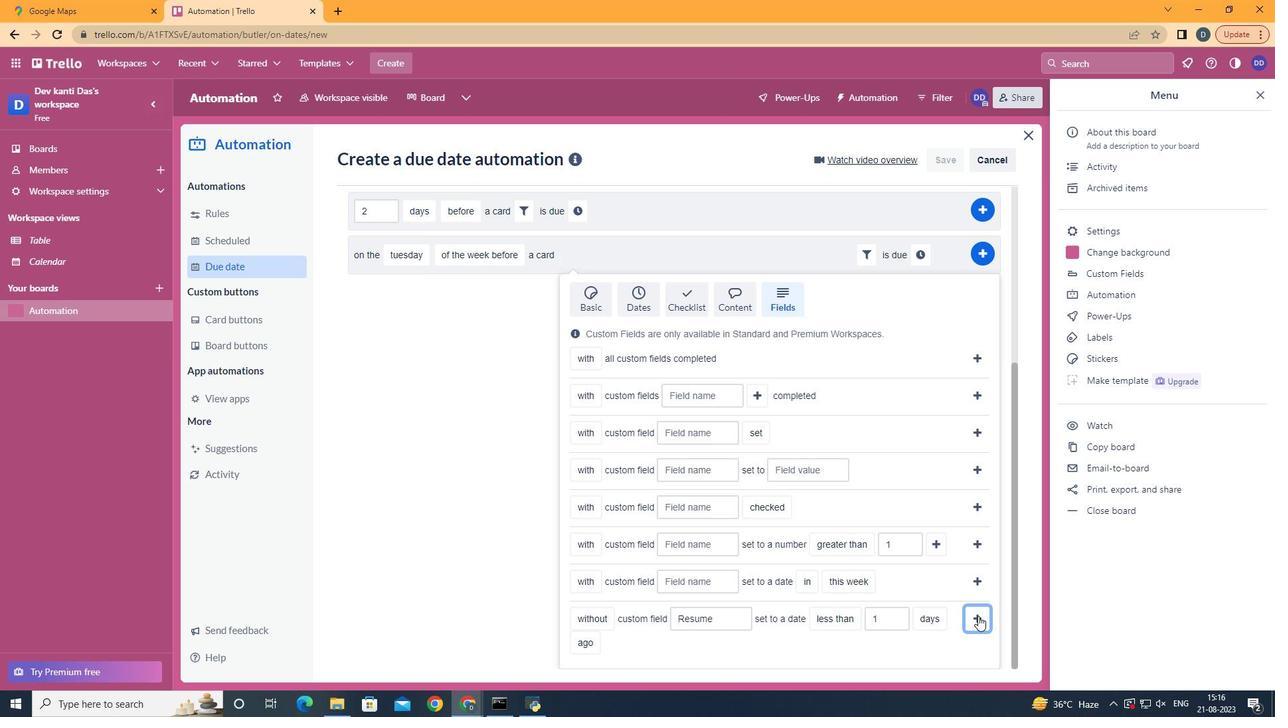 
Action: Mouse moved to (919, 538)
Screenshot: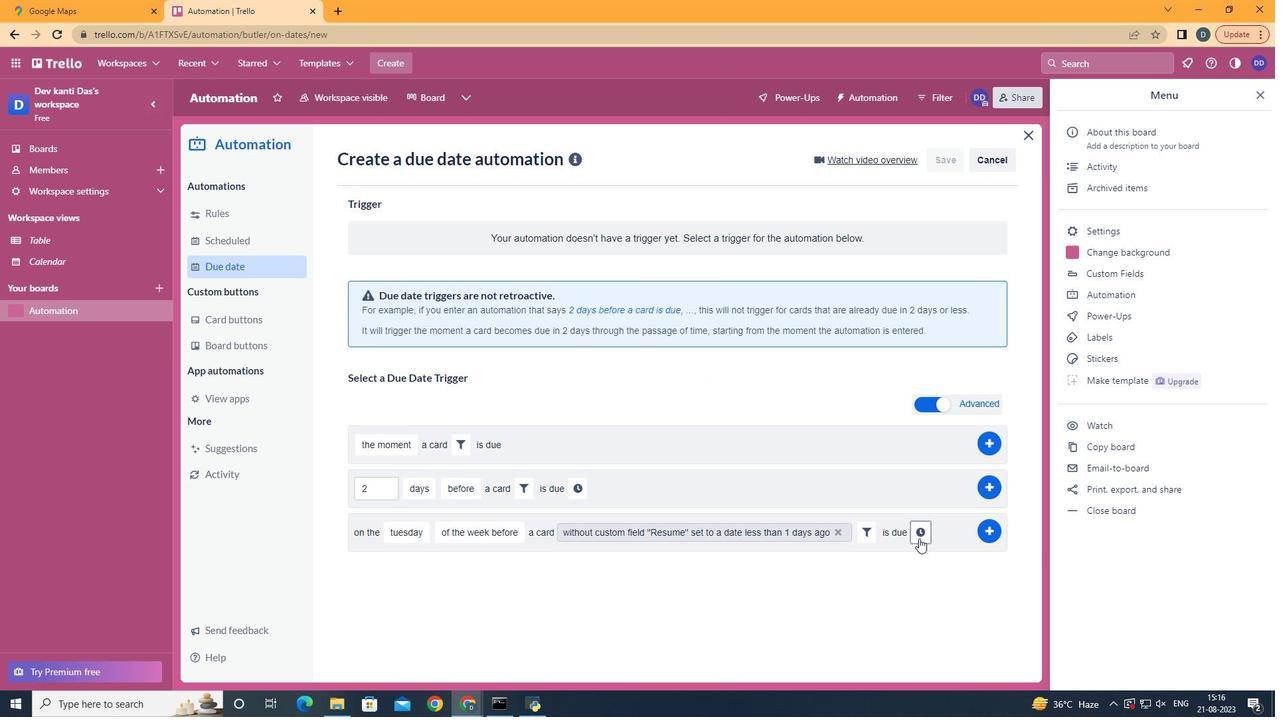 
Action: Mouse pressed left at (919, 538)
Screenshot: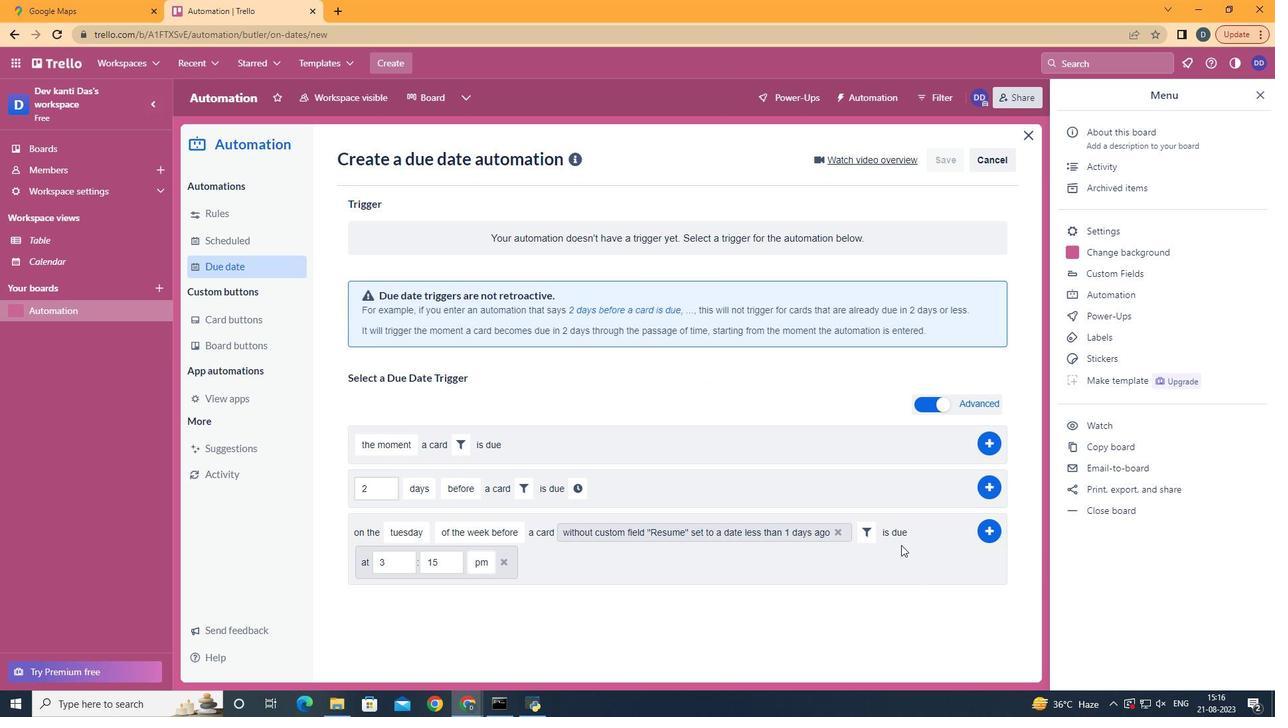 
Action: Mouse moved to (413, 568)
Screenshot: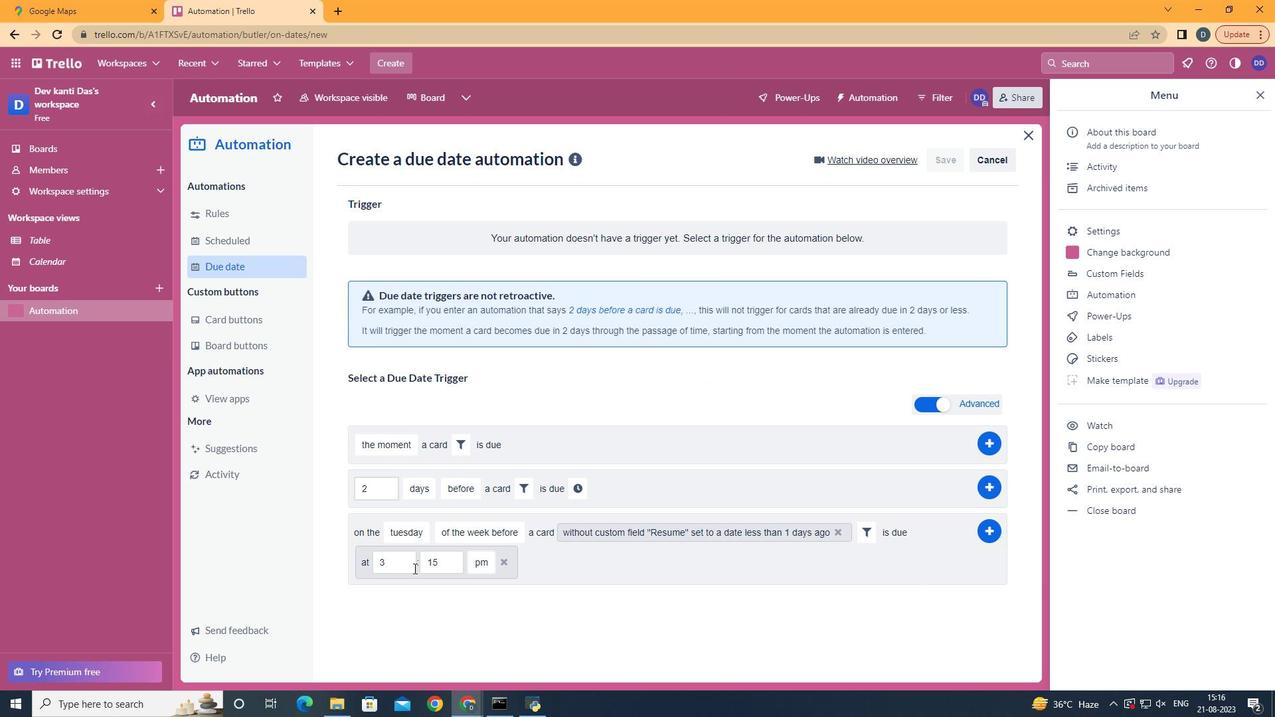 
Action: Mouse pressed left at (413, 568)
Screenshot: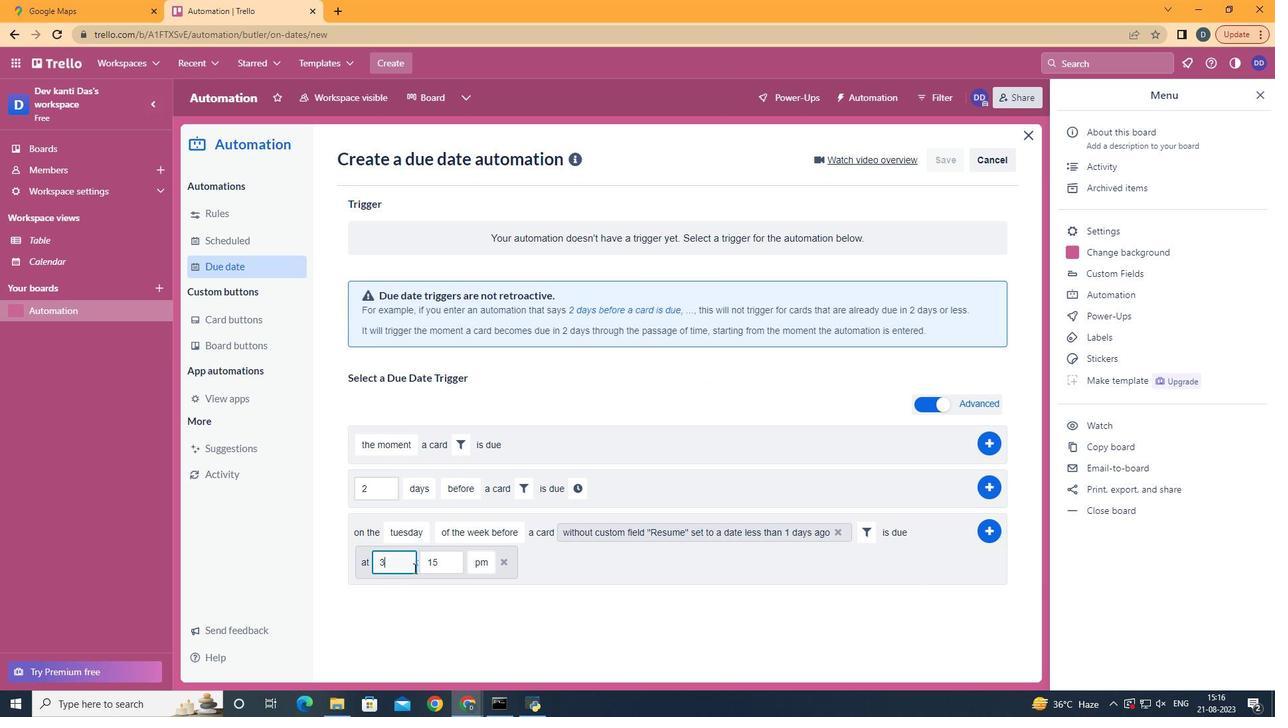 
Action: Key pressed <Key.backspace>
Screenshot: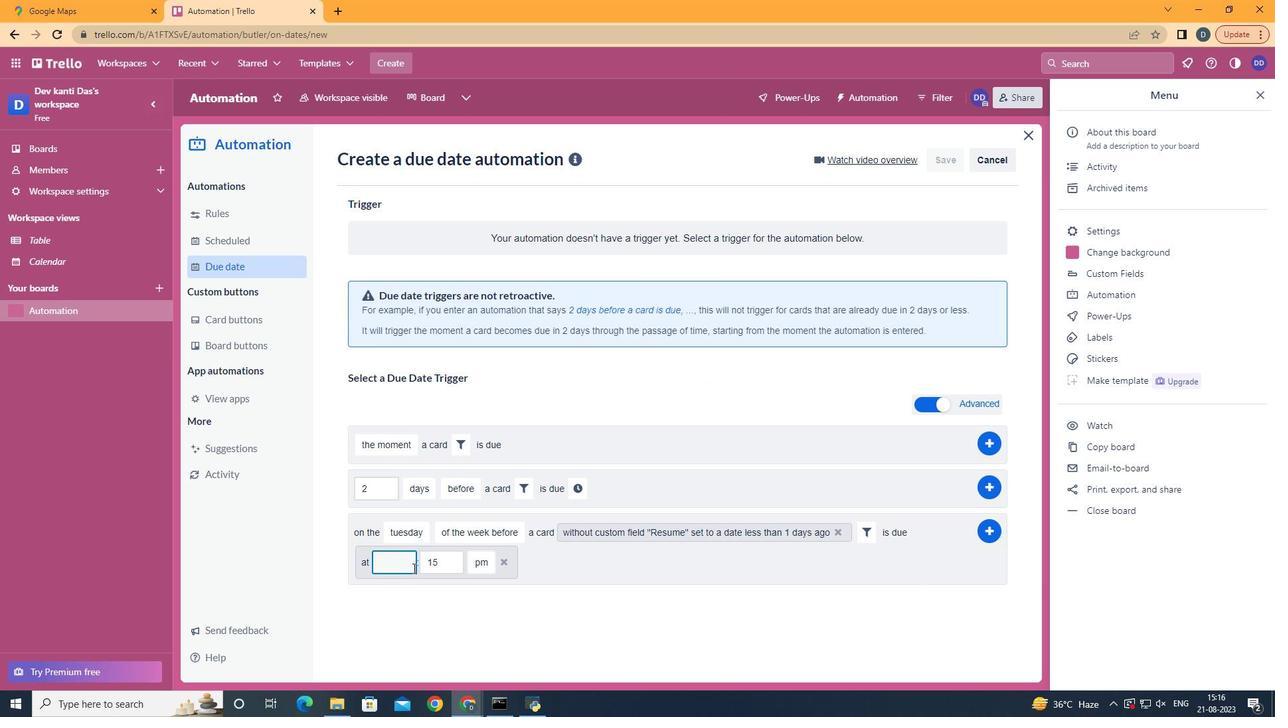 
Action: Mouse moved to (413, 568)
Screenshot: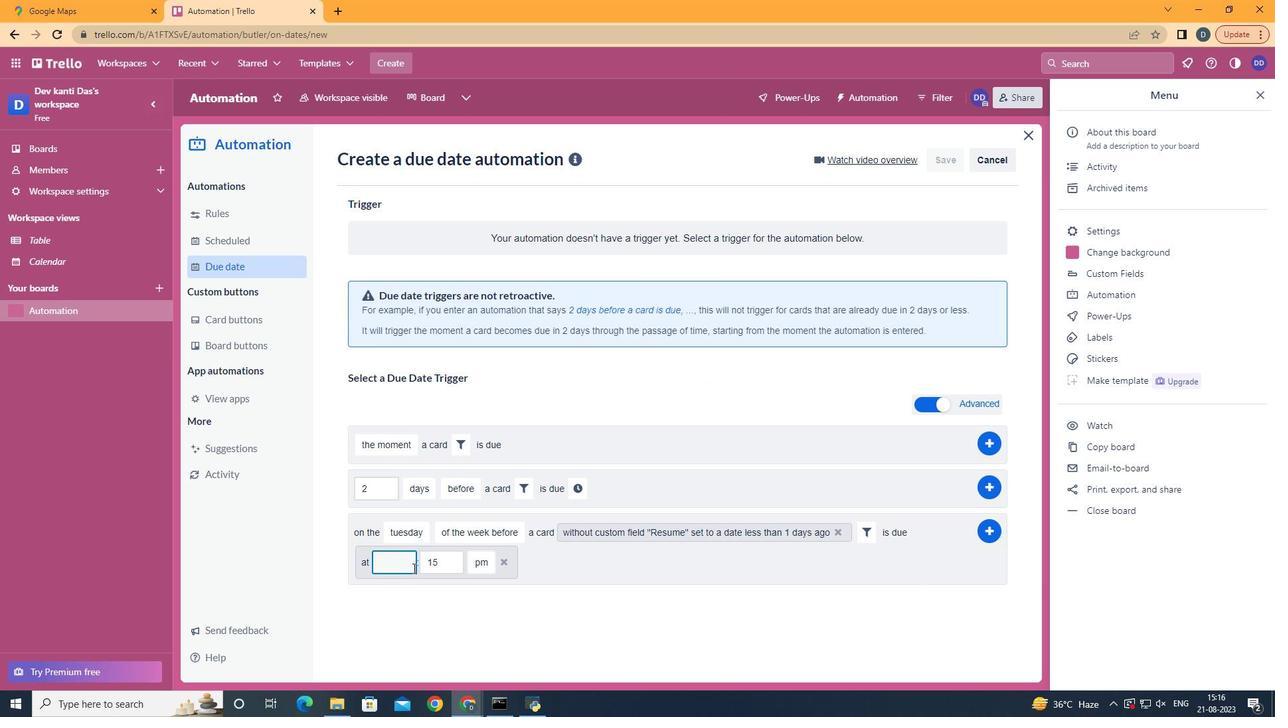 
Action: Key pressed 11
Screenshot: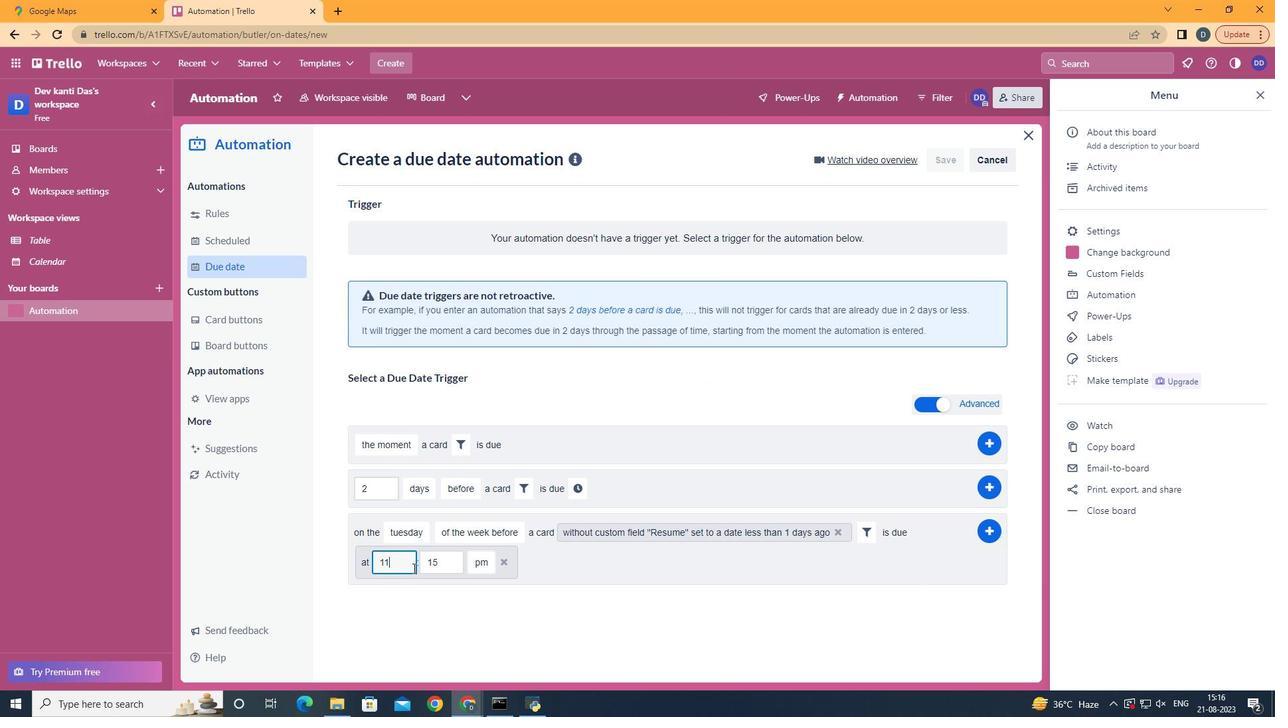 
Action: Mouse moved to (441, 568)
Screenshot: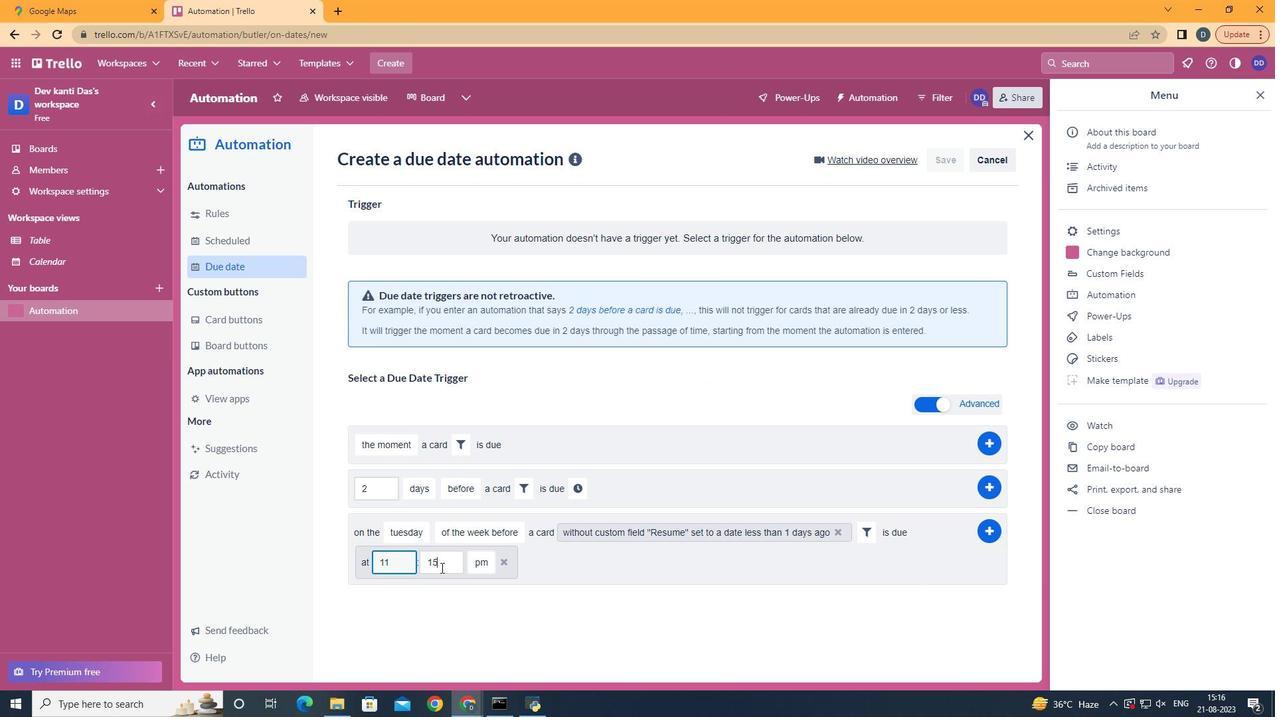 
Action: Mouse pressed left at (441, 568)
Screenshot: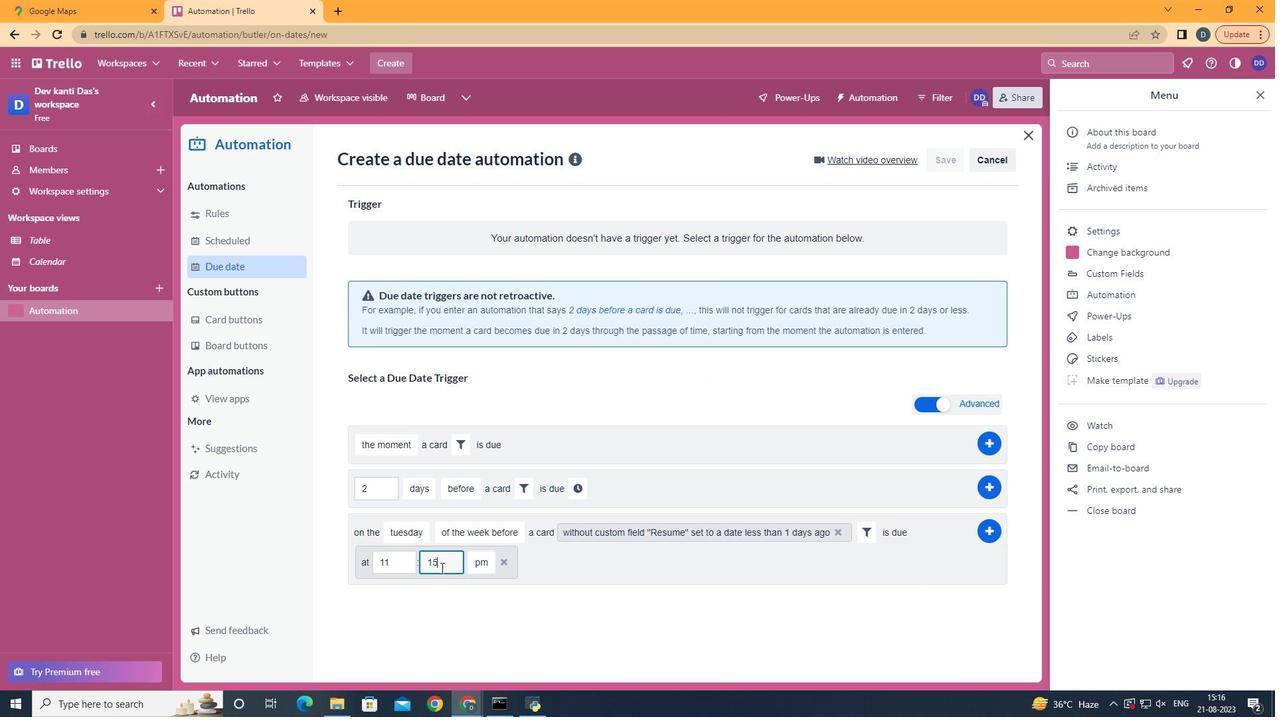
Action: Key pressed <Key.backspace><Key.backspace>00
Screenshot: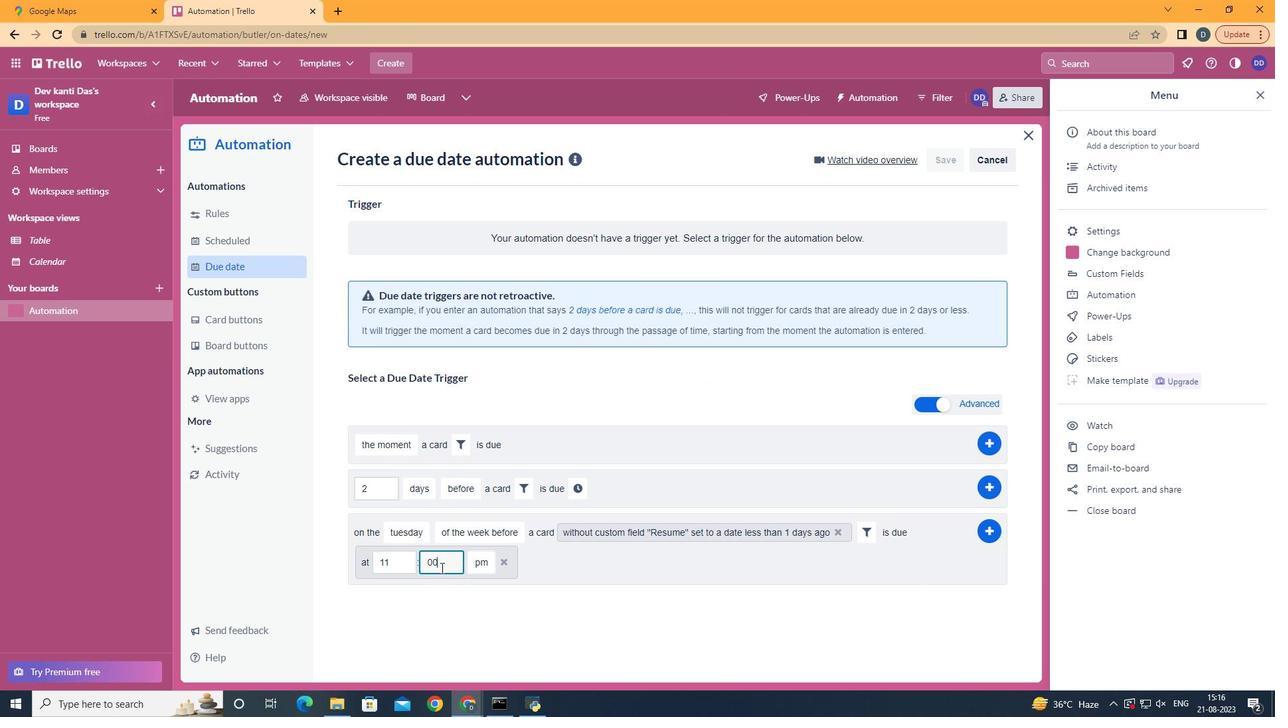 
Action: Mouse moved to (481, 588)
Screenshot: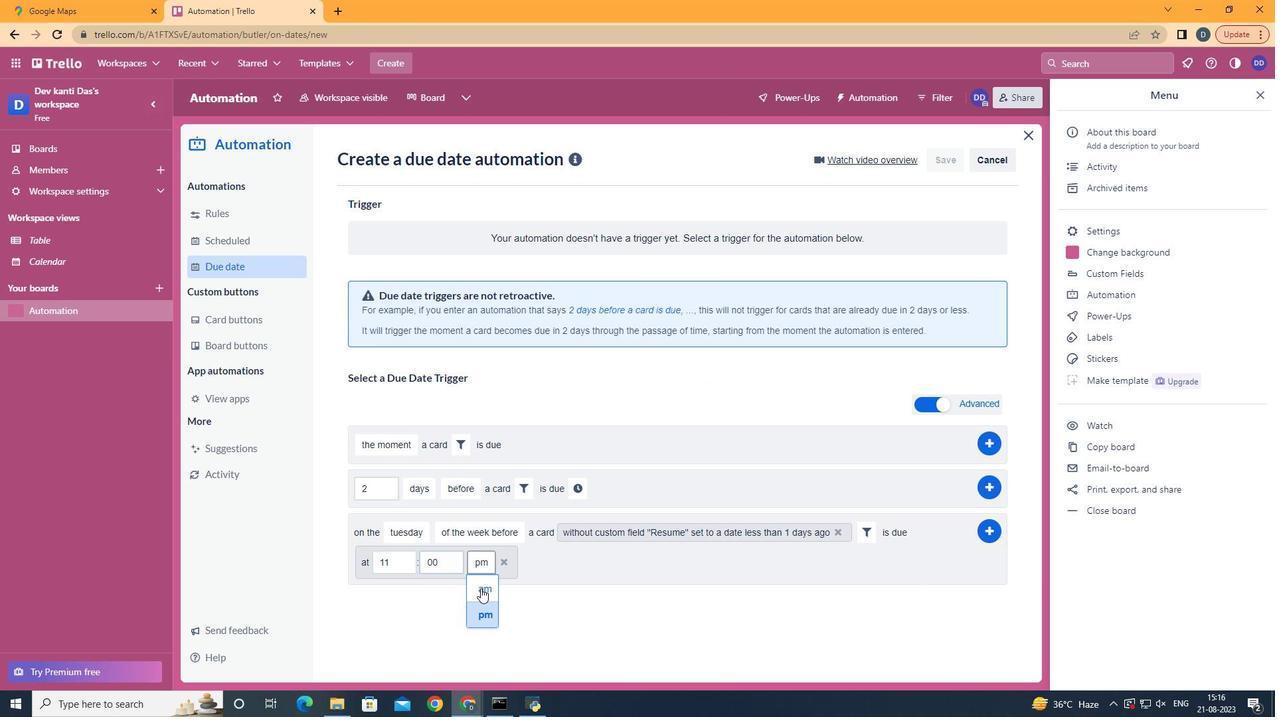 
Action: Mouse pressed left at (481, 588)
Screenshot: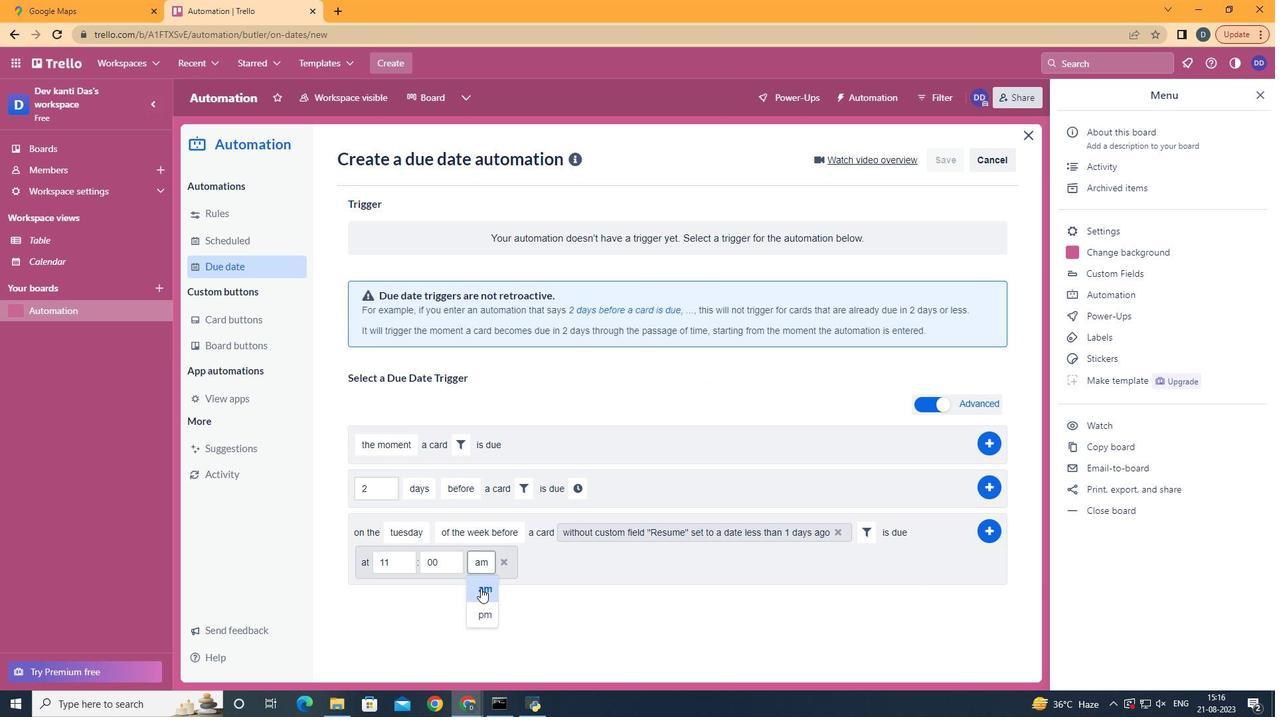 
Action: Mouse moved to (981, 536)
Screenshot: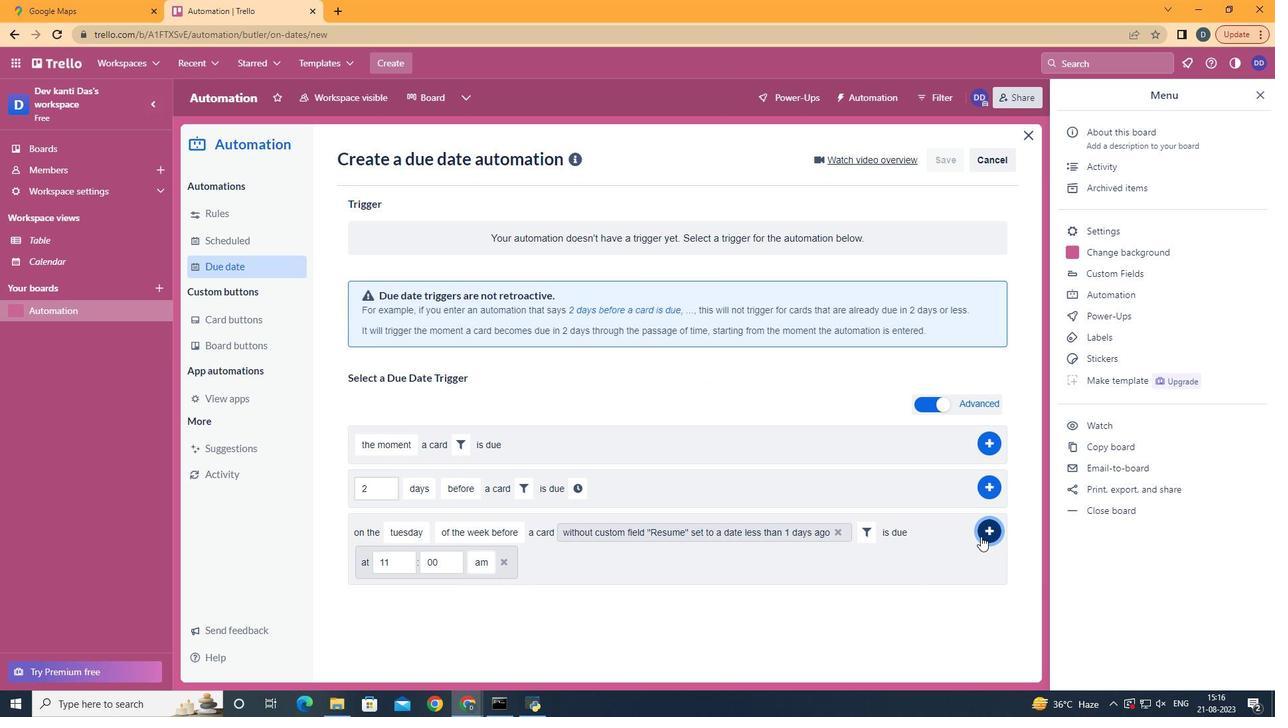 
Action: Mouse pressed left at (981, 536)
Screenshot: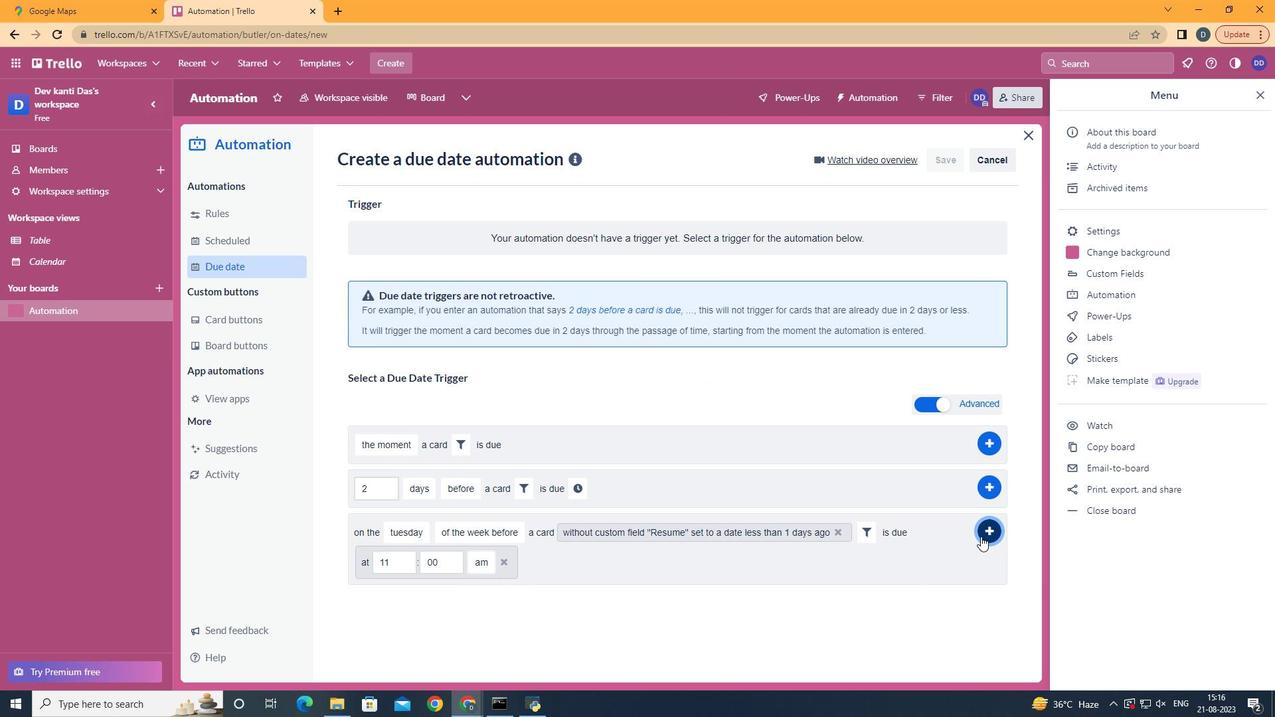 
